 Task: Look for space in Kōriyama, Japan from 1st August, 2023 to 5th August, 2023 for 3 adults, 1 child in price range Rs.13000 to Rs.20000. Place can be entire place with 2 bedrooms having 3 beds and 2 bathrooms. Property type can be flatguest house, hotel. Booking option can be shelf check-in. Required host language is English.
Action: Mouse moved to (516, 115)
Screenshot: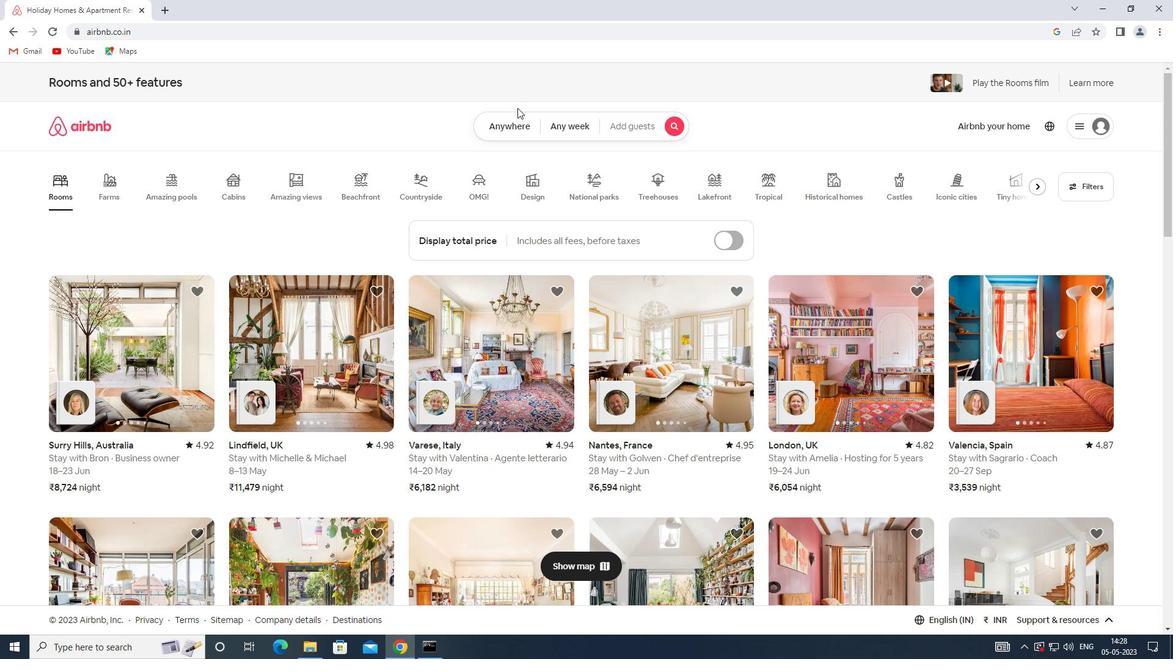 
Action: Mouse pressed left at (516, 115)
Screenshot: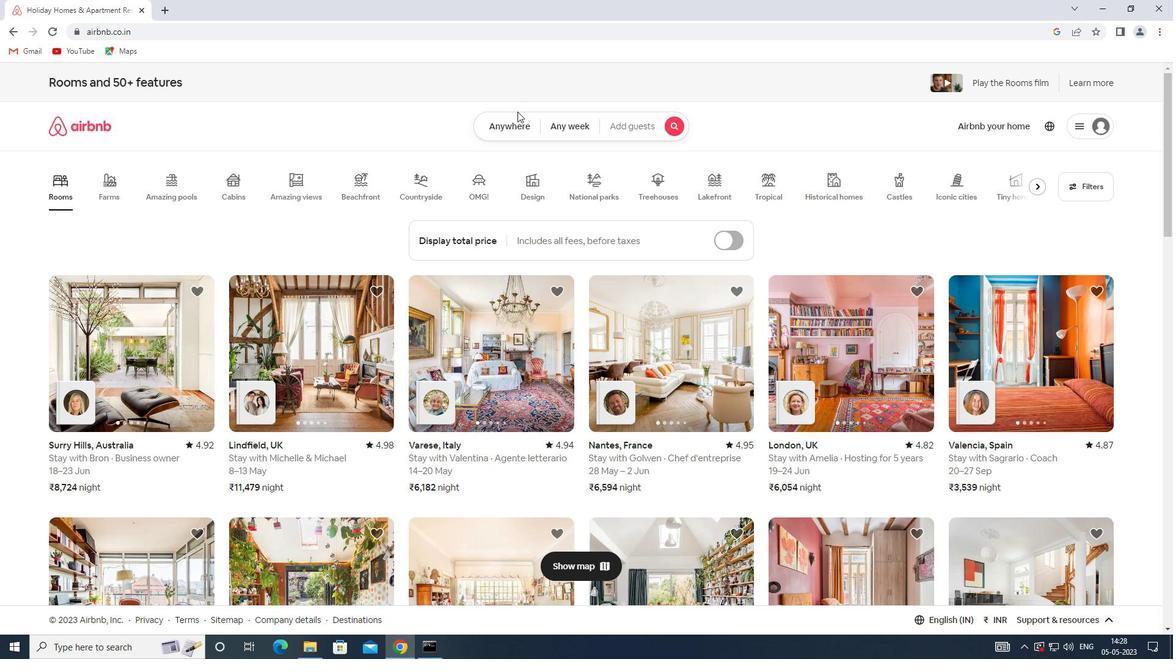 
Action: Mouse moved to (433, 172)
Screenshot: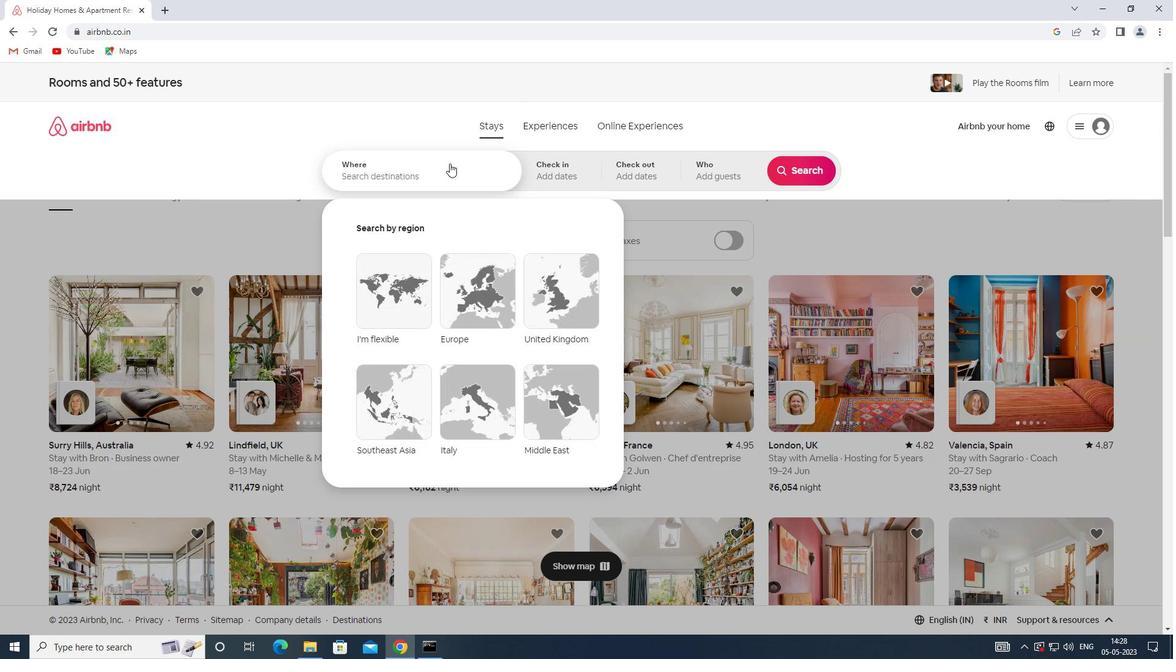 
Action: Mouse pressed left at (433, 172)
Screenshot: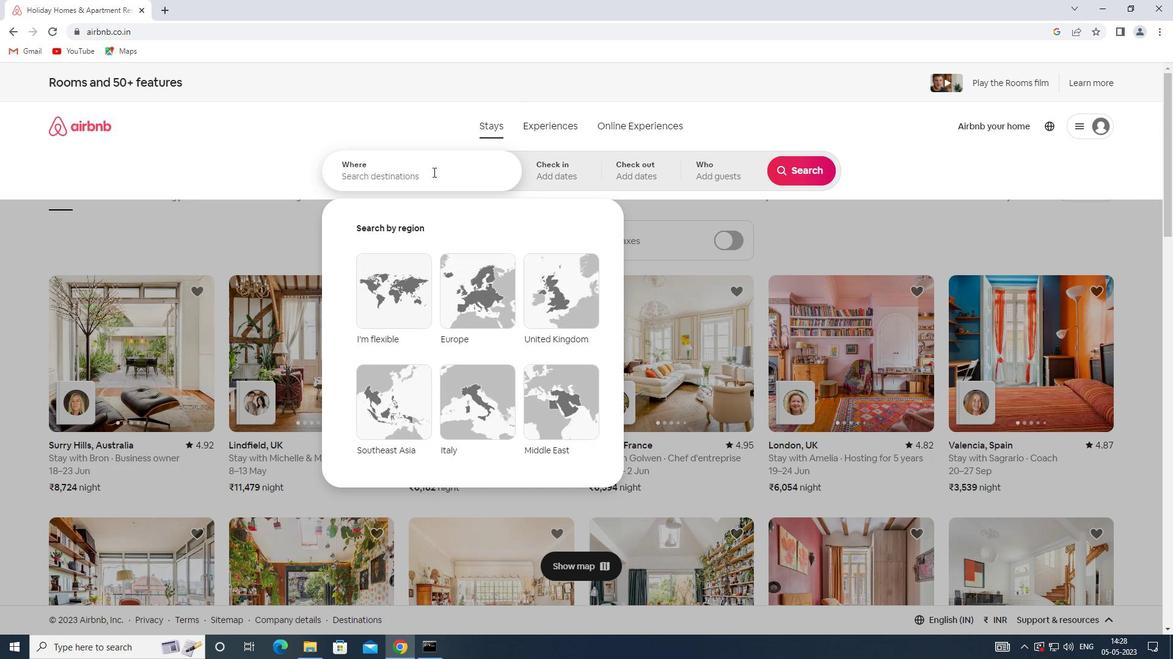 
Action: Key pressed <Key.shift>KORIYAMA,<Key.shift><Key.shift><Key.shift><Key.shift>JAPAN
Screenshot: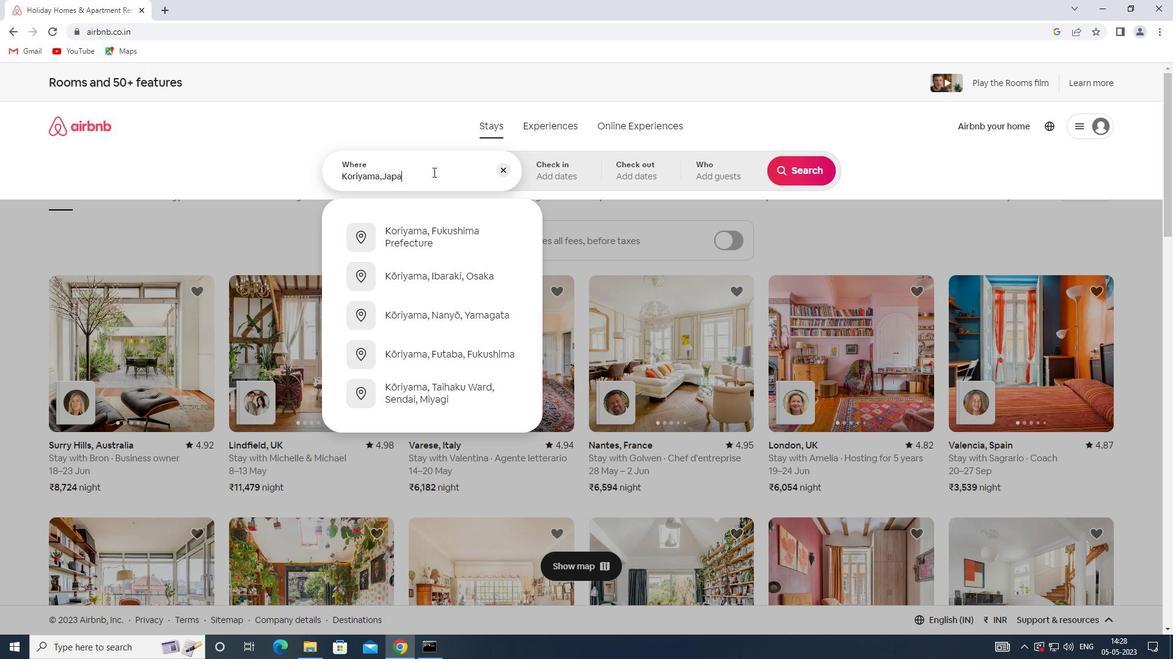 
Action: Mouse moved to (542, 173)
Screenshot: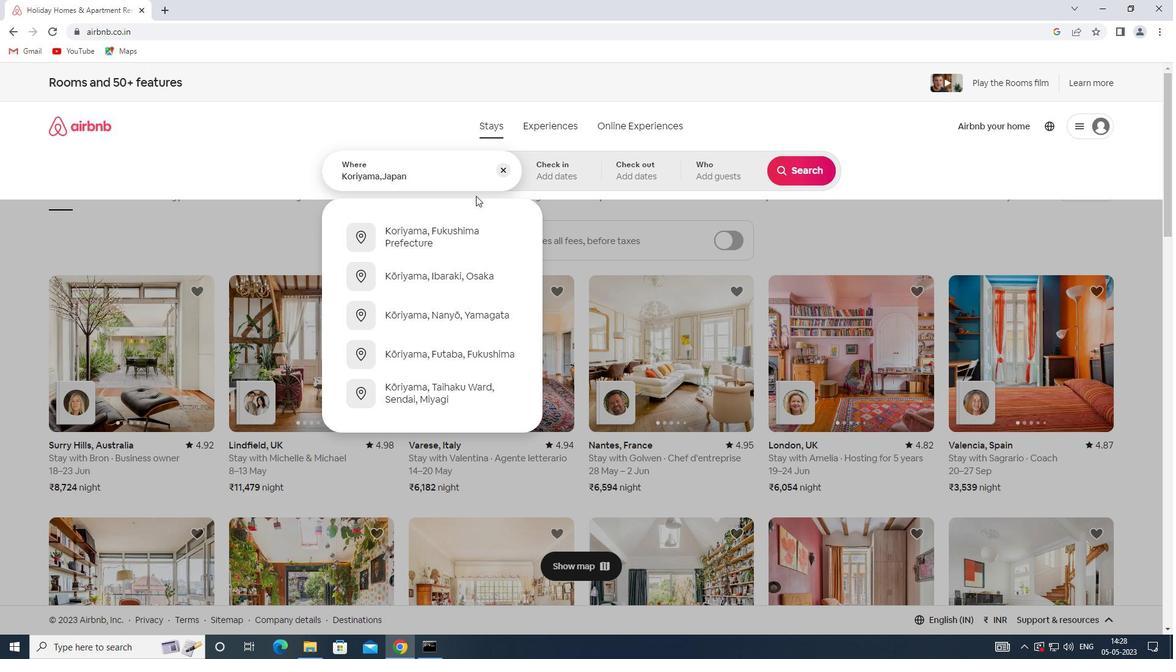 
Action: Mouse pressed left at (542, 173)
Screenshot: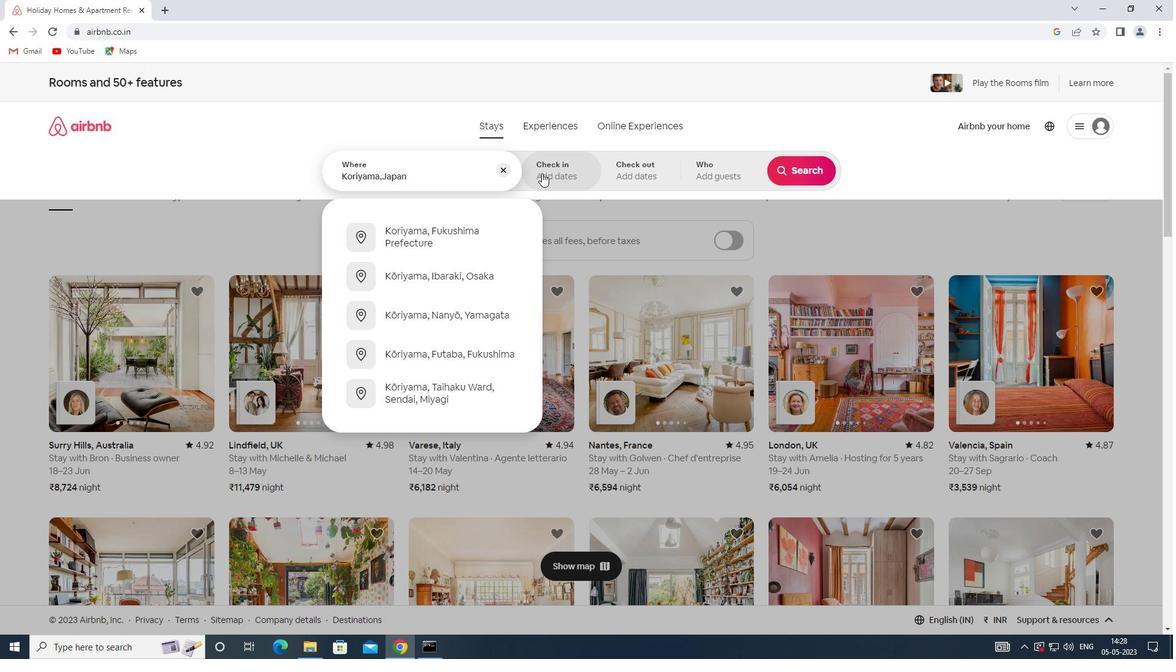 
Action: Mouse moved to (795, 264)
Screenshot: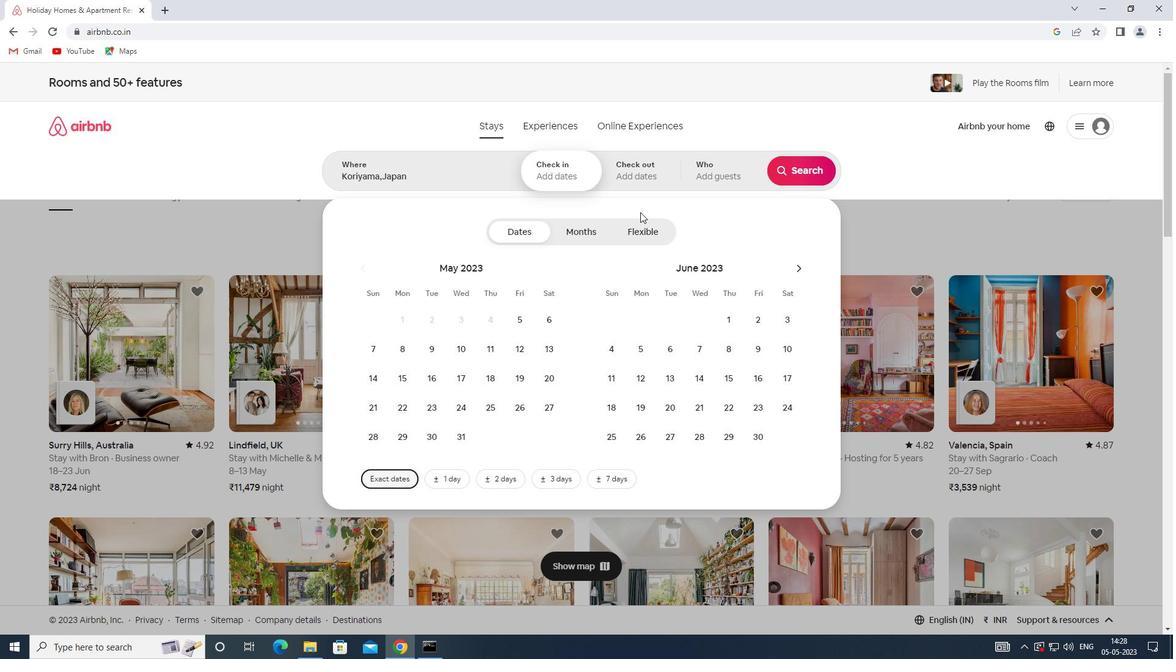 
Action: Mouse pressed left at (795, 264)
Screenshot: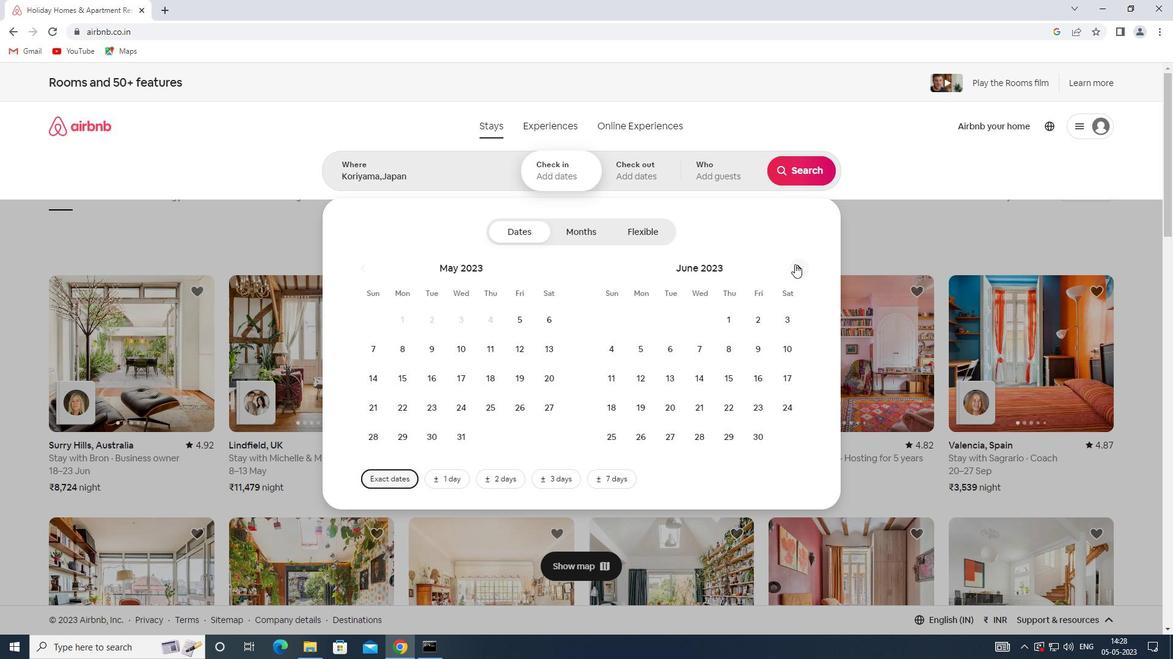 
Action: Mouse pressed left at (795, 264)
Screenshot: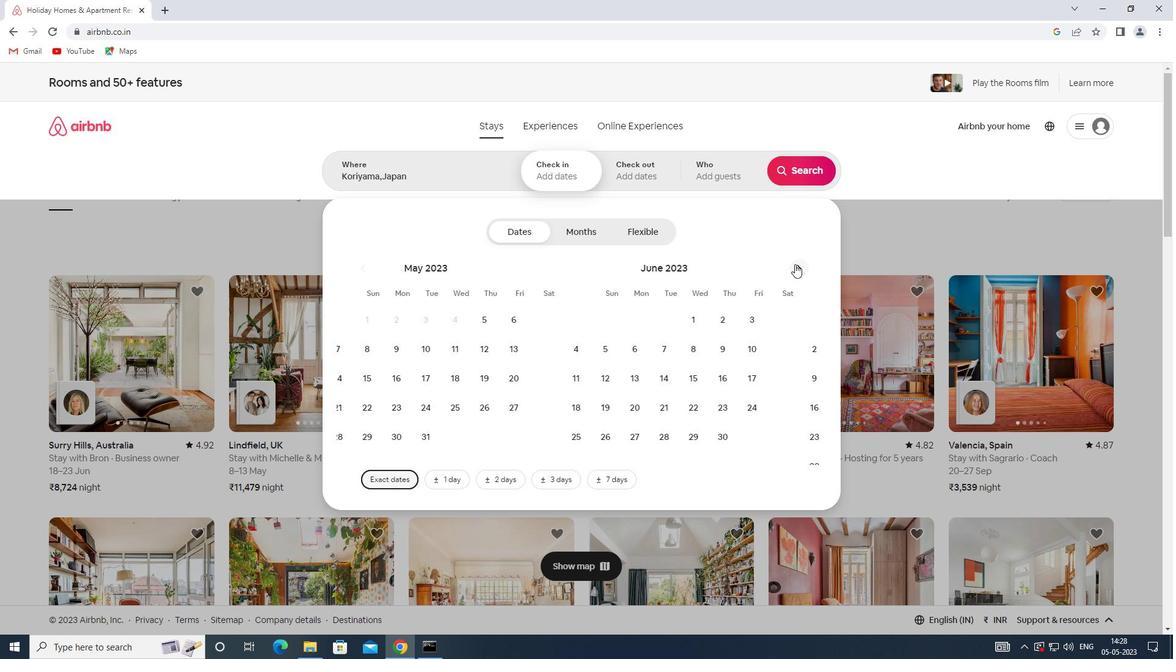 
Action: Mouse moved to (666, 312)
Screenshot: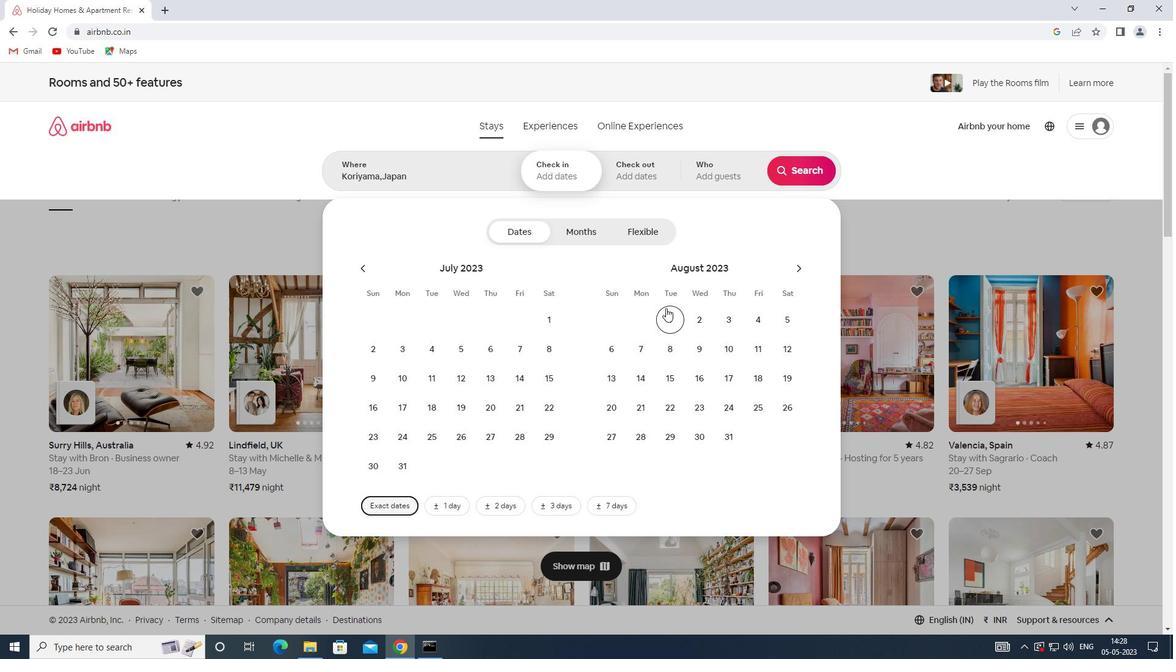 
Action: Mouse pressed left at (666, 312)
Screenshot: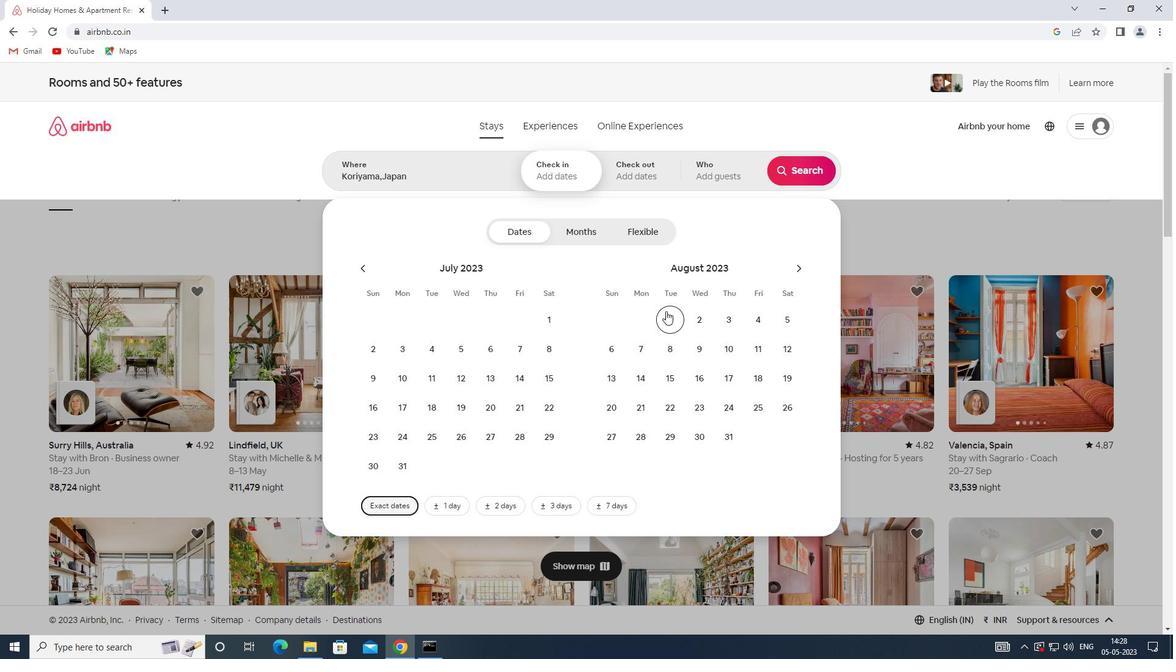 
Action: Mouse moved to (786, 314)
Screenshot: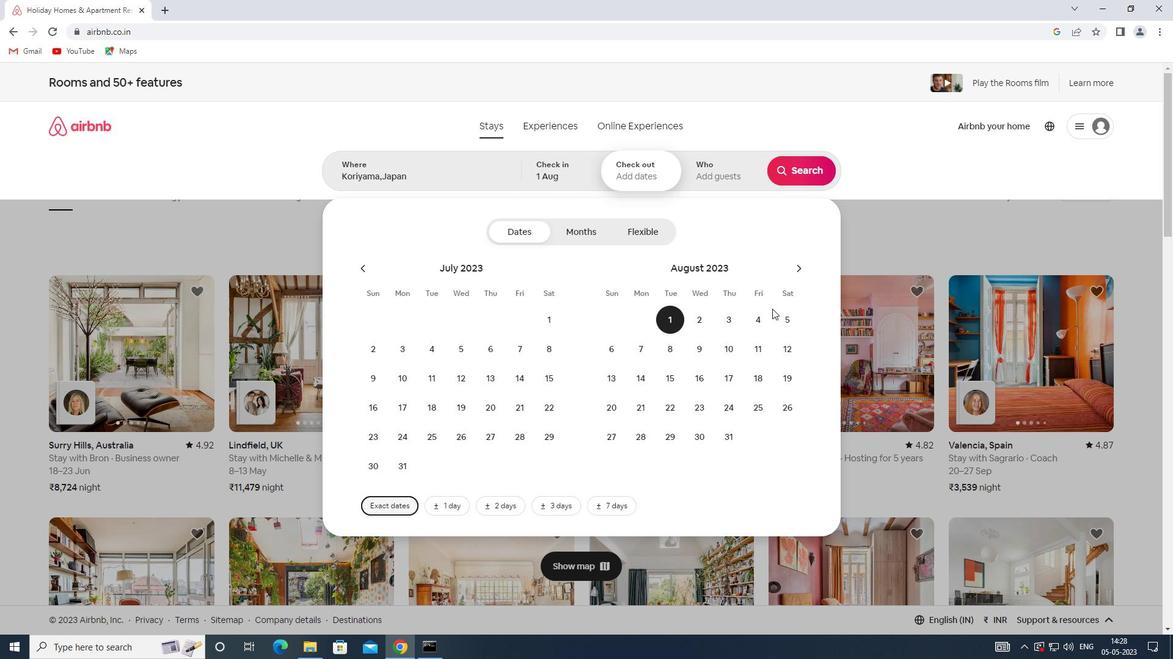 
Action: Mouse pressed left at (786, 314)
Screenshot: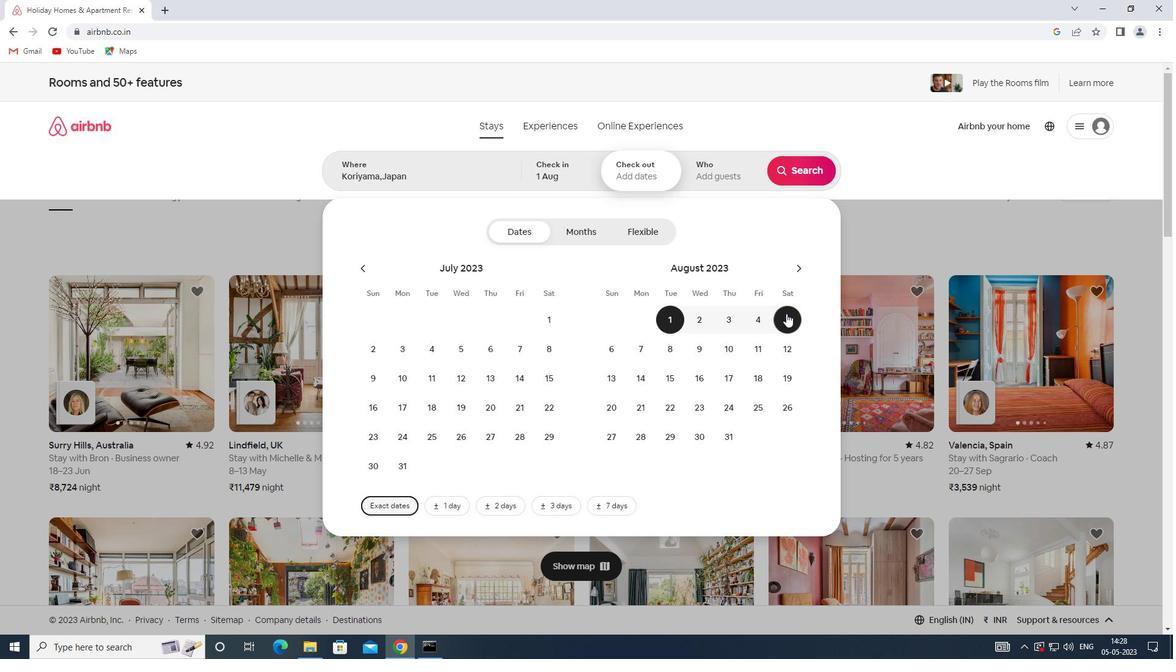 
Action: Mouse moved to (727, 174)
Screenshot: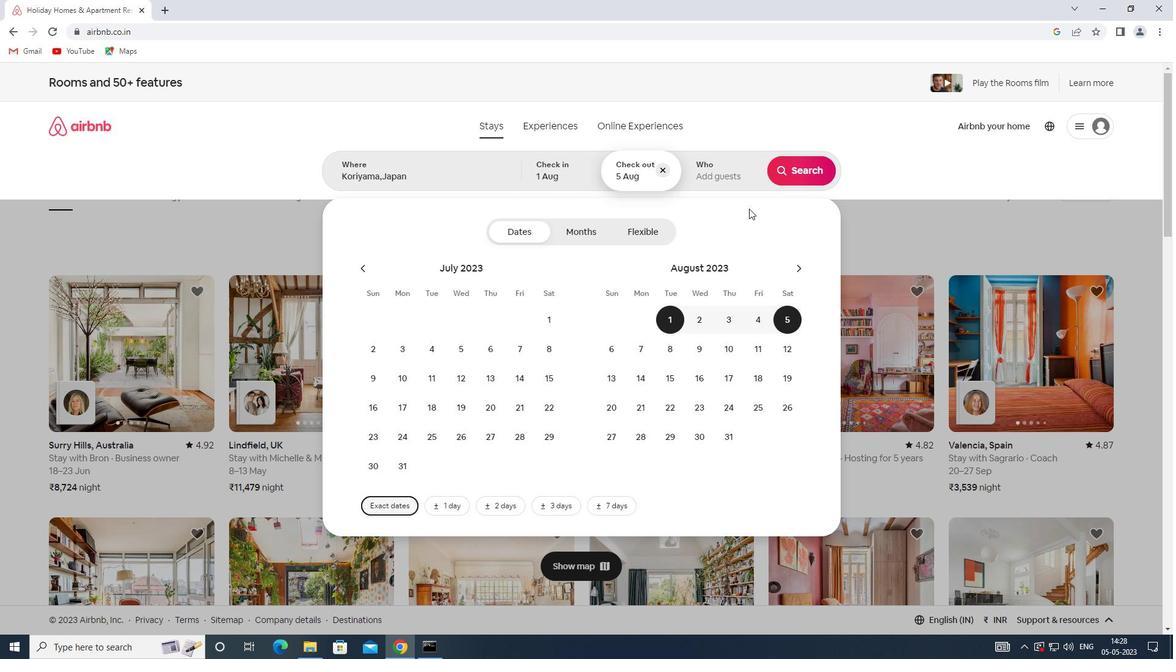 
Action: Mouse pressed left at (727, 174)
Screenshot: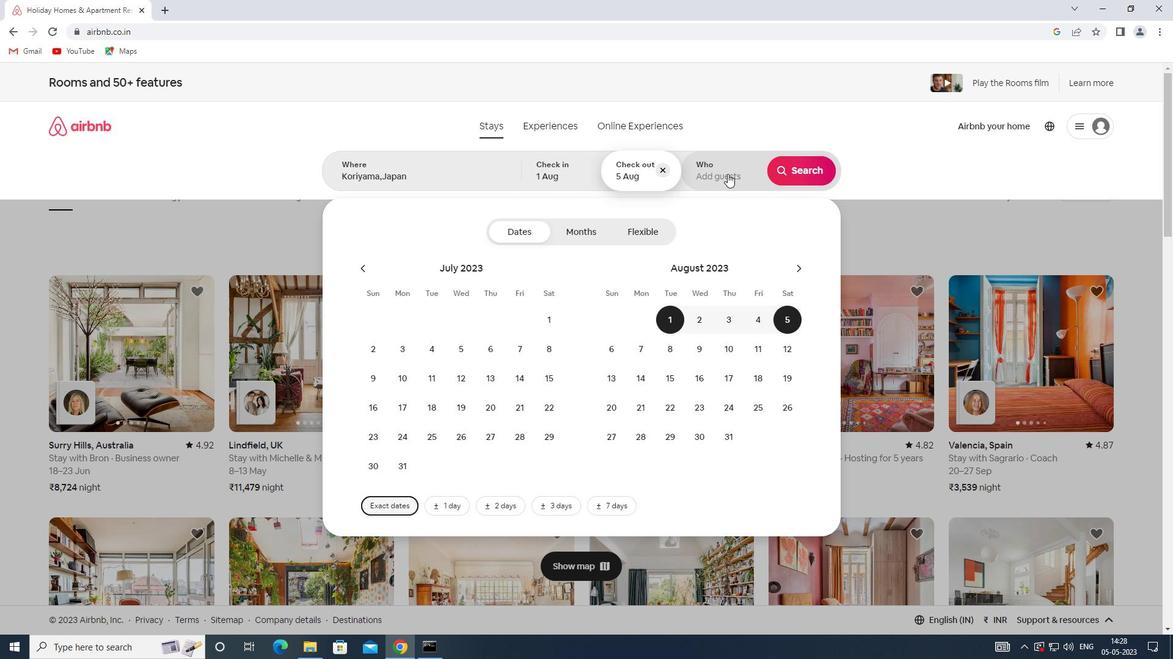 
Action: Mouse moved to (807, 232)
Screenshot: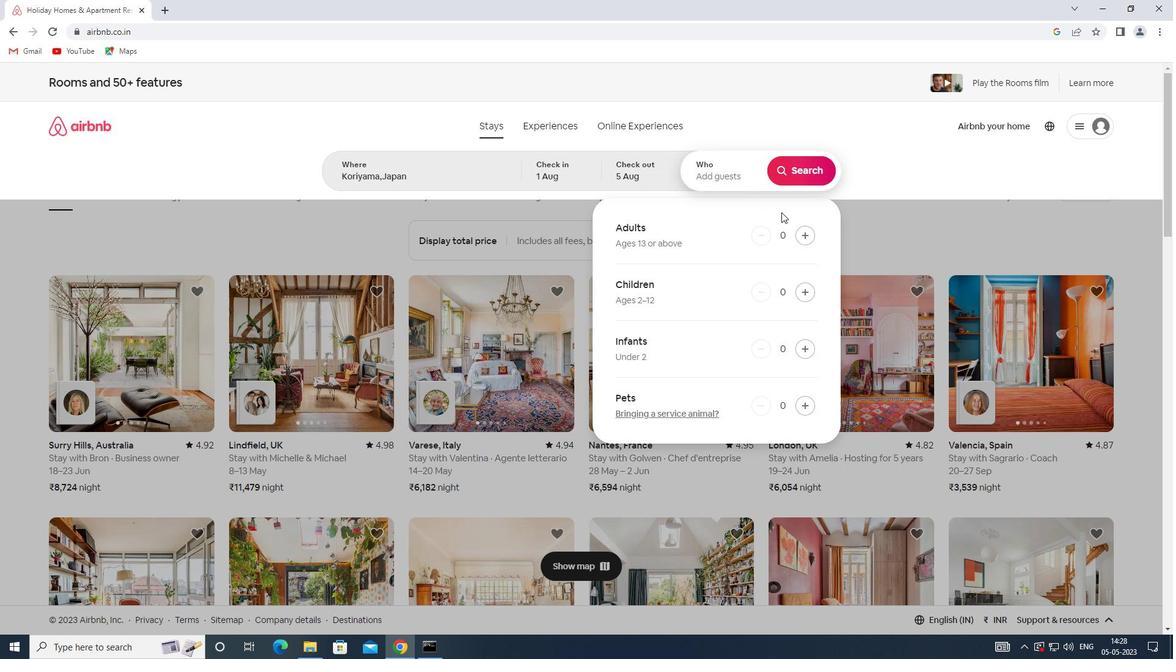 
Action: Mouse pressed left at (807, 232)
Screenshot: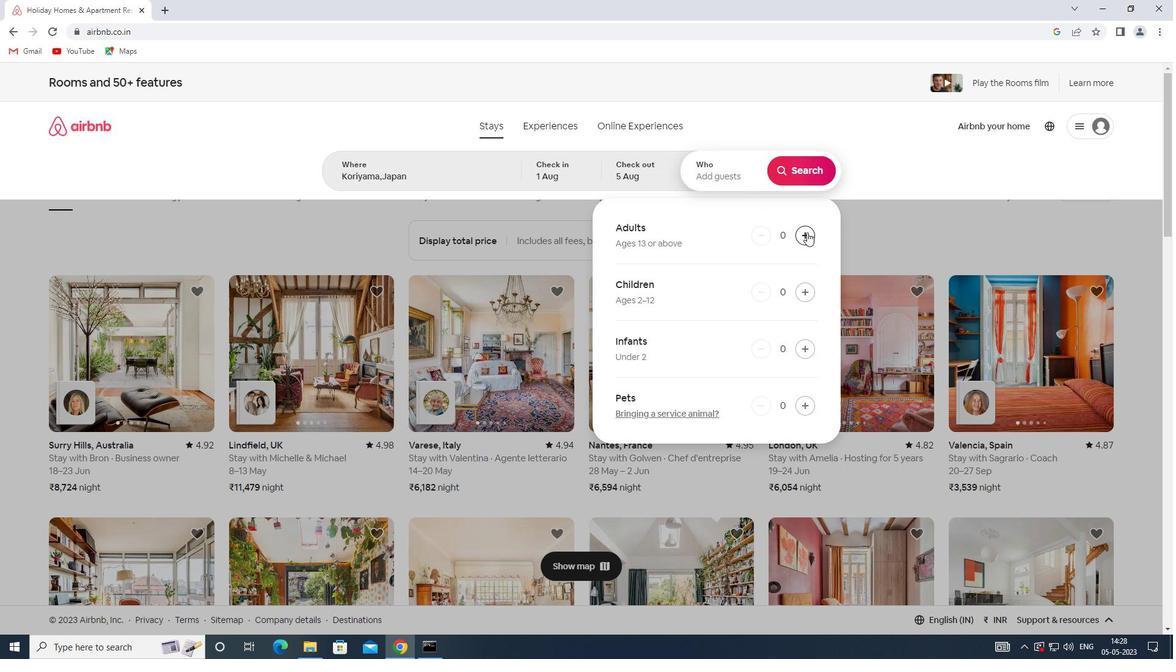 
Action: Mouse pressed left at (807, 232)
Screenshot: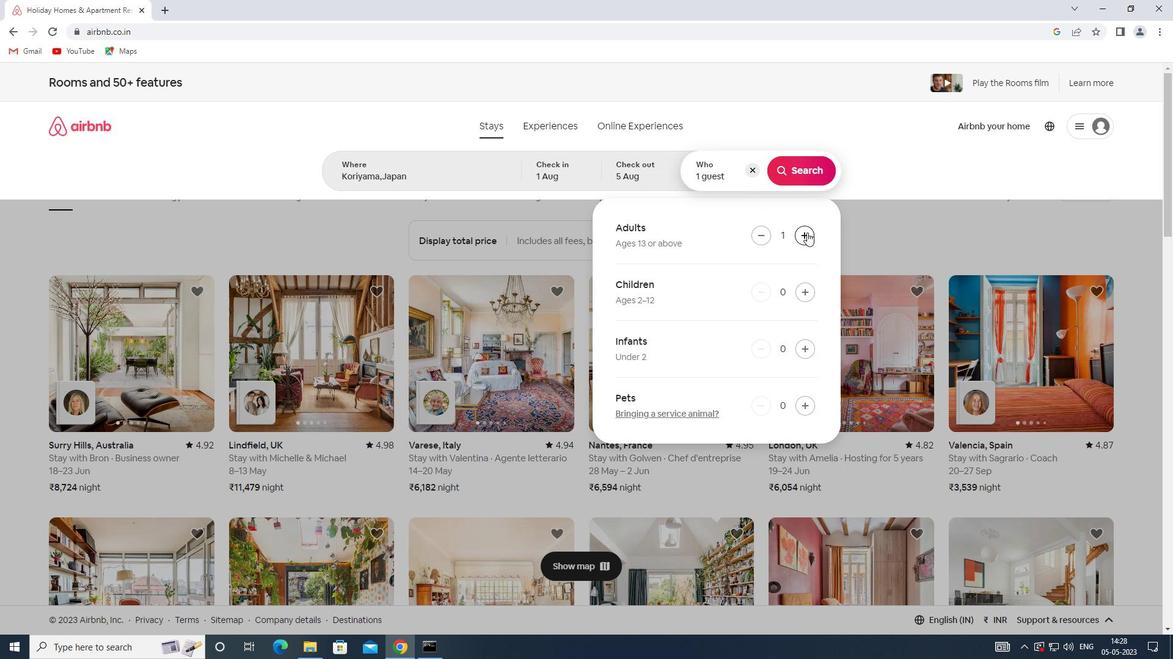 
Action: Mouse pressed left at (807, 232)
Screenshot: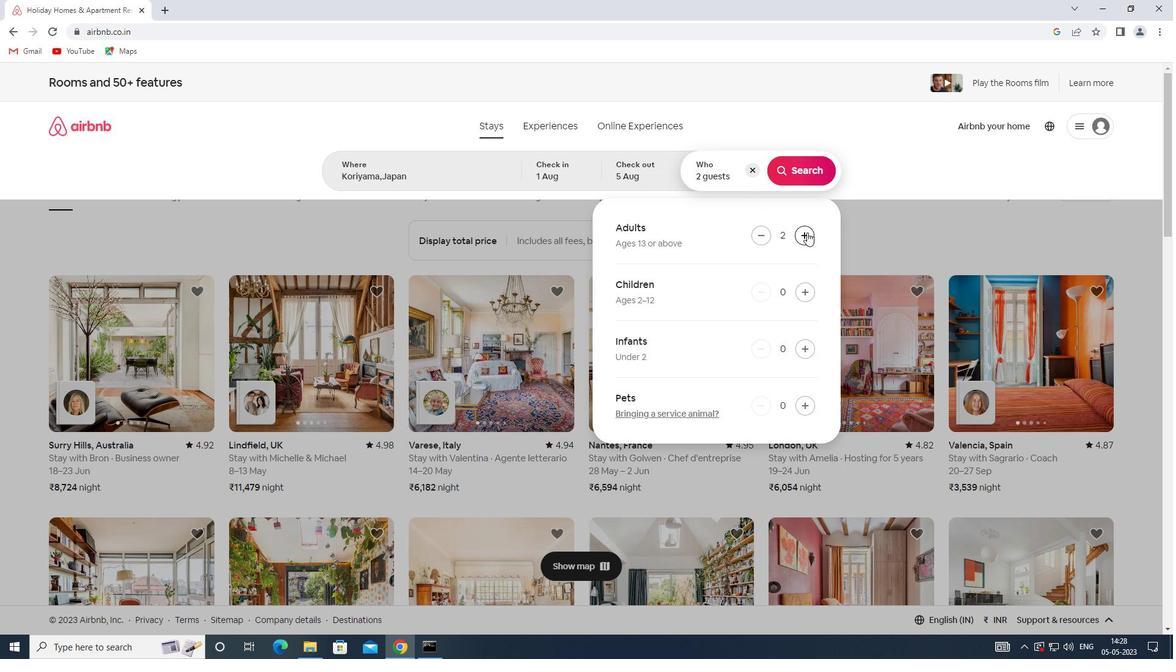 
Action: Mouse moved to (806, 286)
Screenshot: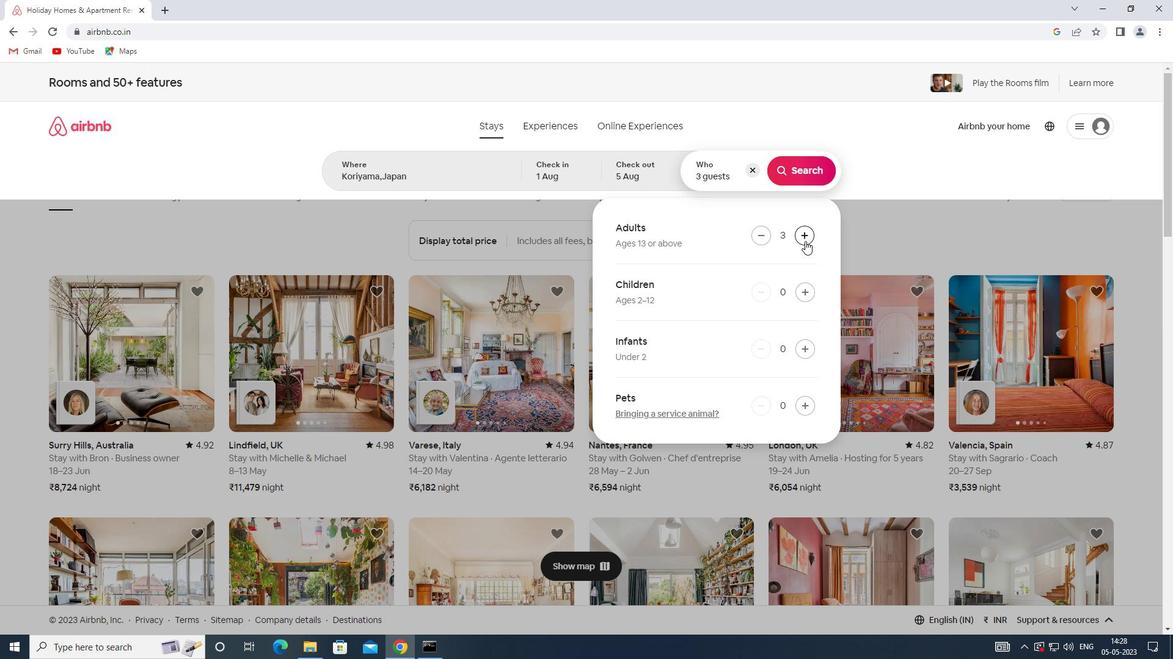
Action: Mouse pressed left at (806, 286)
Screenshot: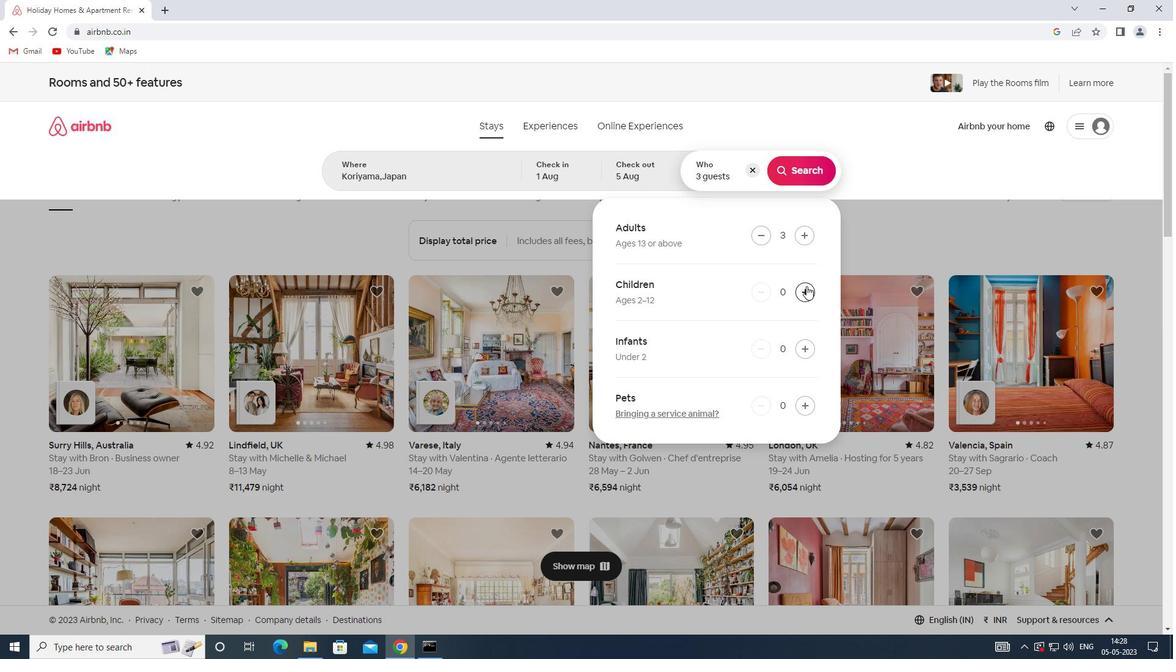 
Action: Mouse moved to (803, 171)
Screenshot: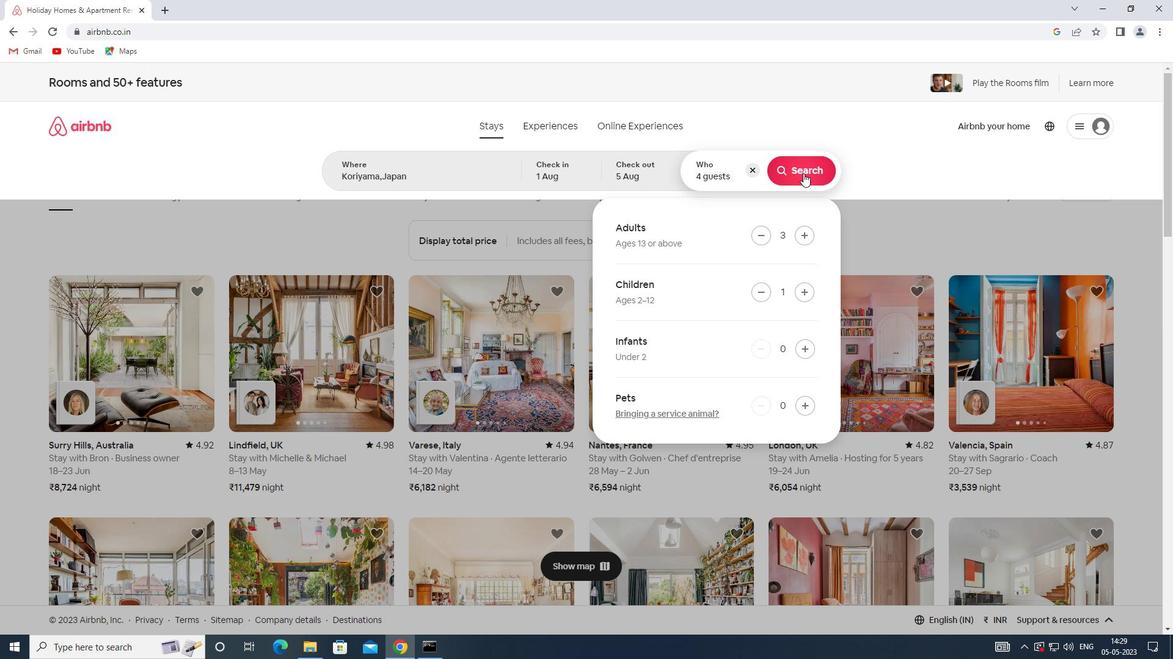 
Action: Mouse pressed left at (803, 171)
Screenshot: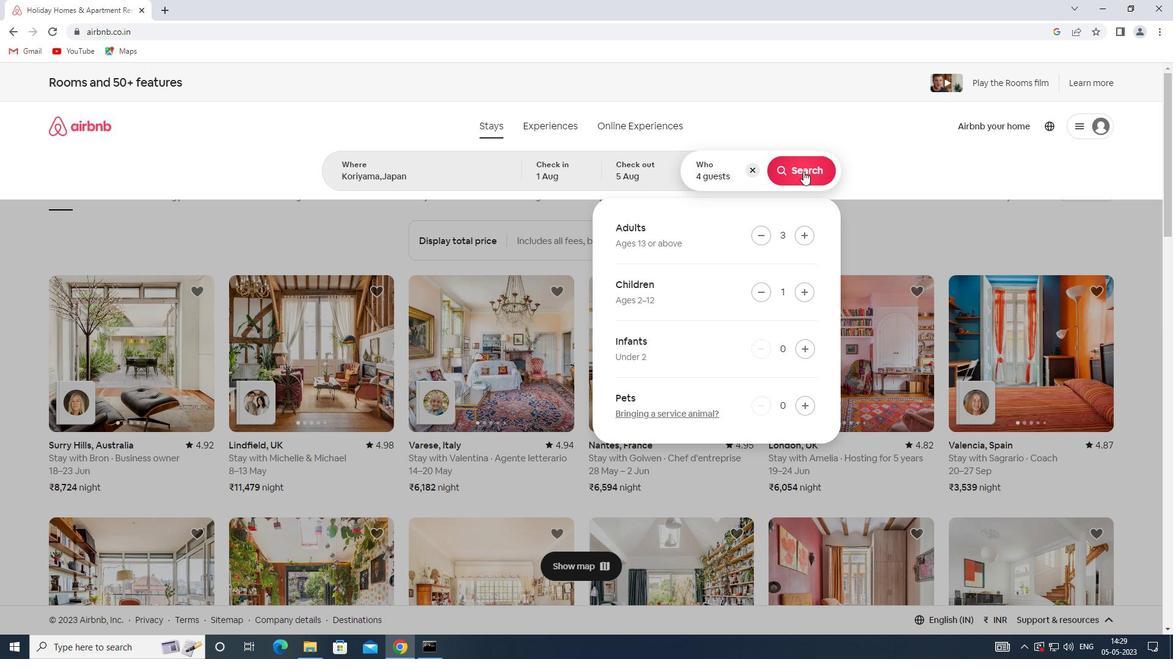 
Action: Mouse moved to (1112, 139)
Screenshot: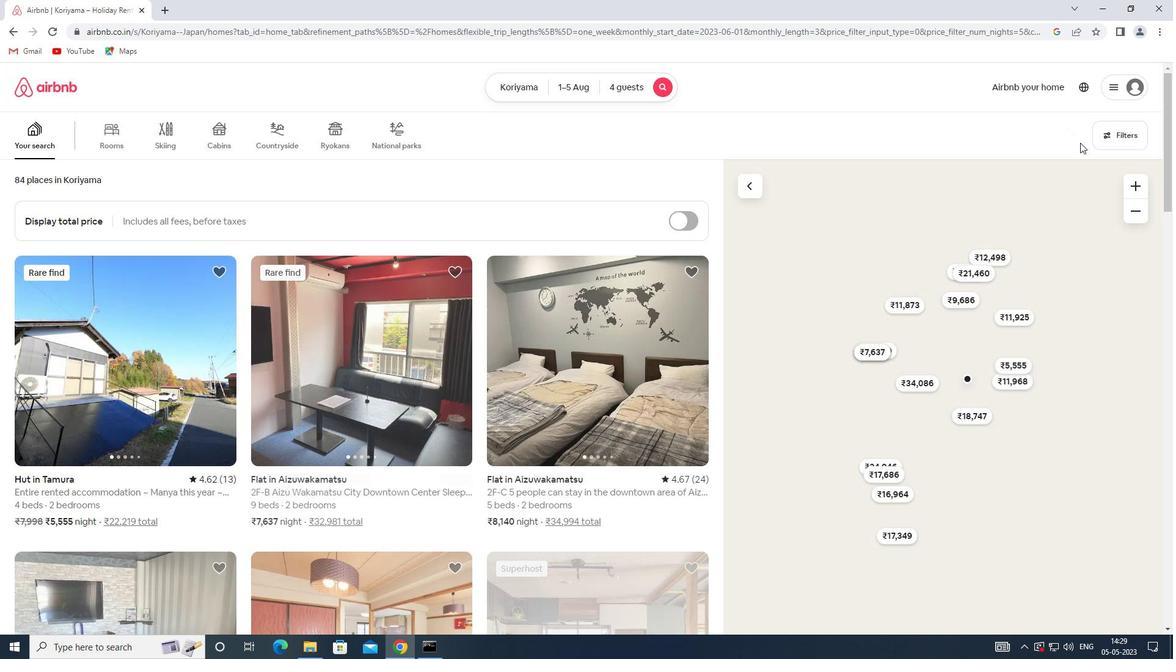 
Action: Mouse pressed left at (1112, 139)
Screenshot: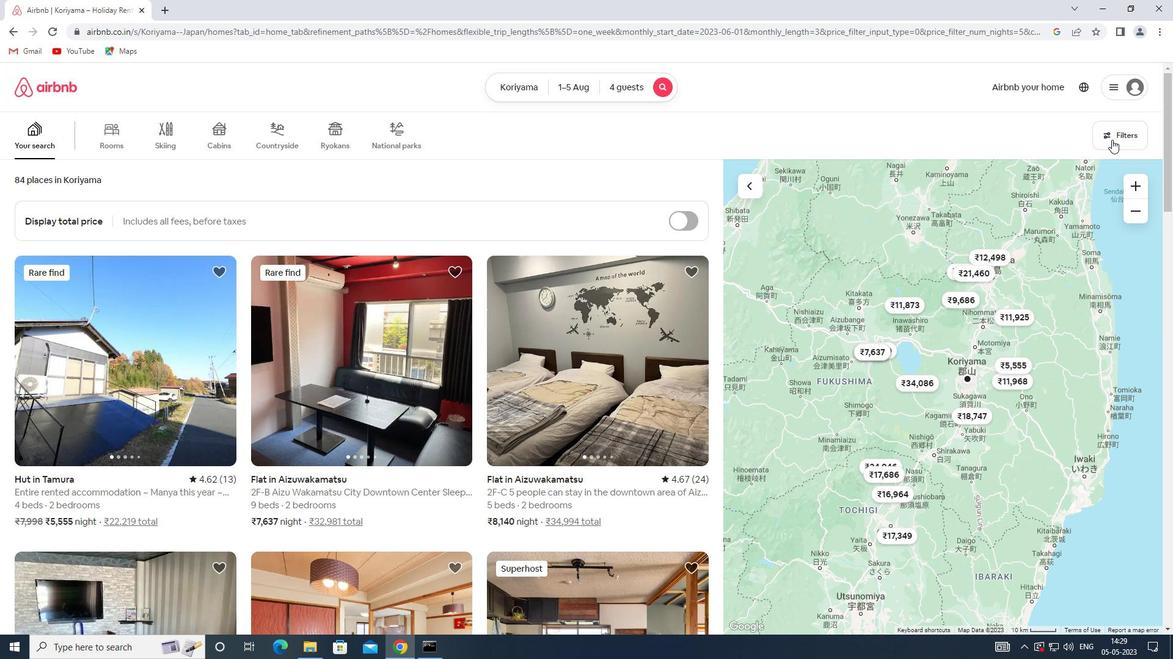 
Action: Mouse moved to (439, 436)
Screenshot: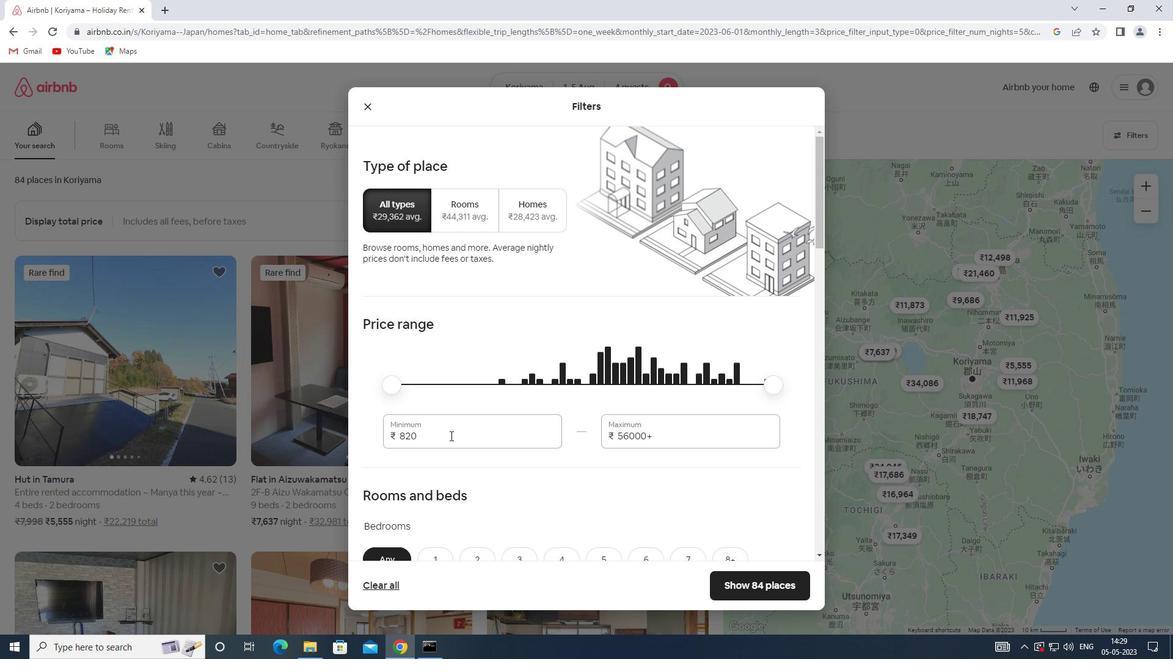 
Action: Mouse pressed left at (439, 436)
Screenshot: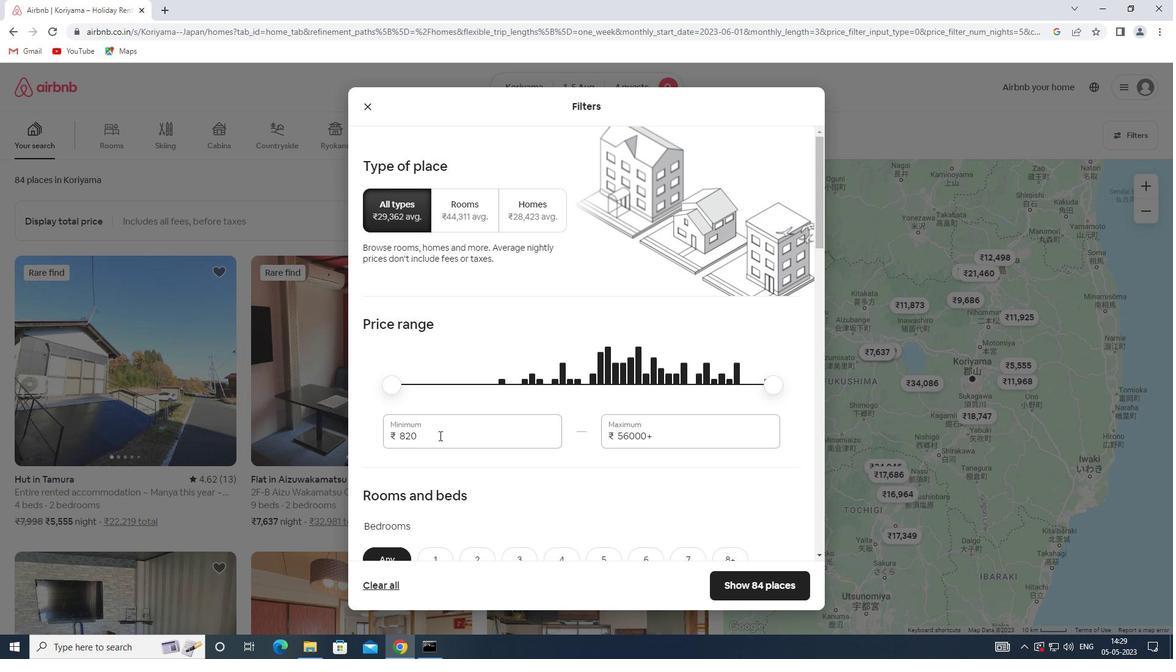 
Action: Mouse moved to (342, 435)
Screenshot: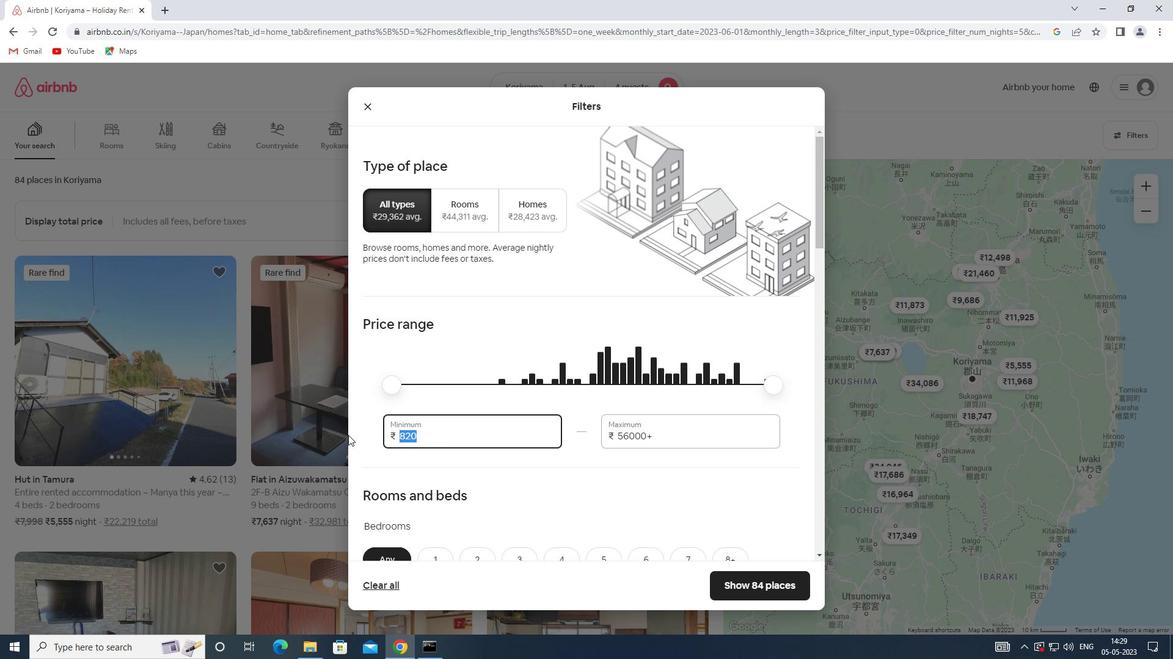 
Action: Key pressed 13000
Screenshot: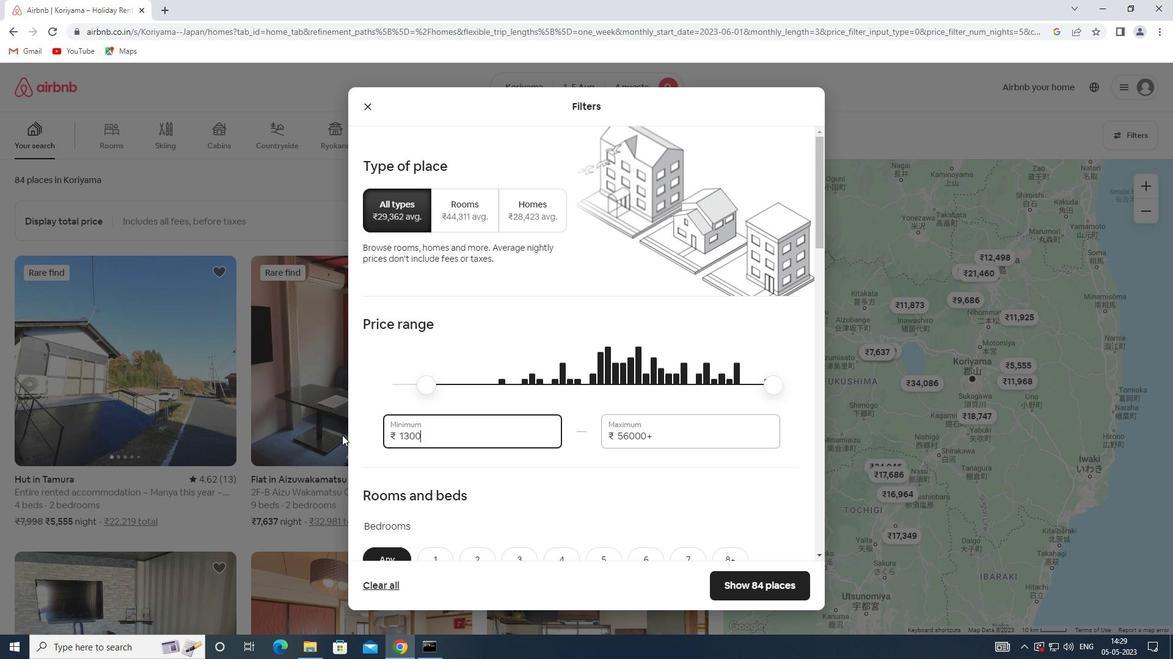 
Action: Mouse moved to (654, 438)
Screenshot: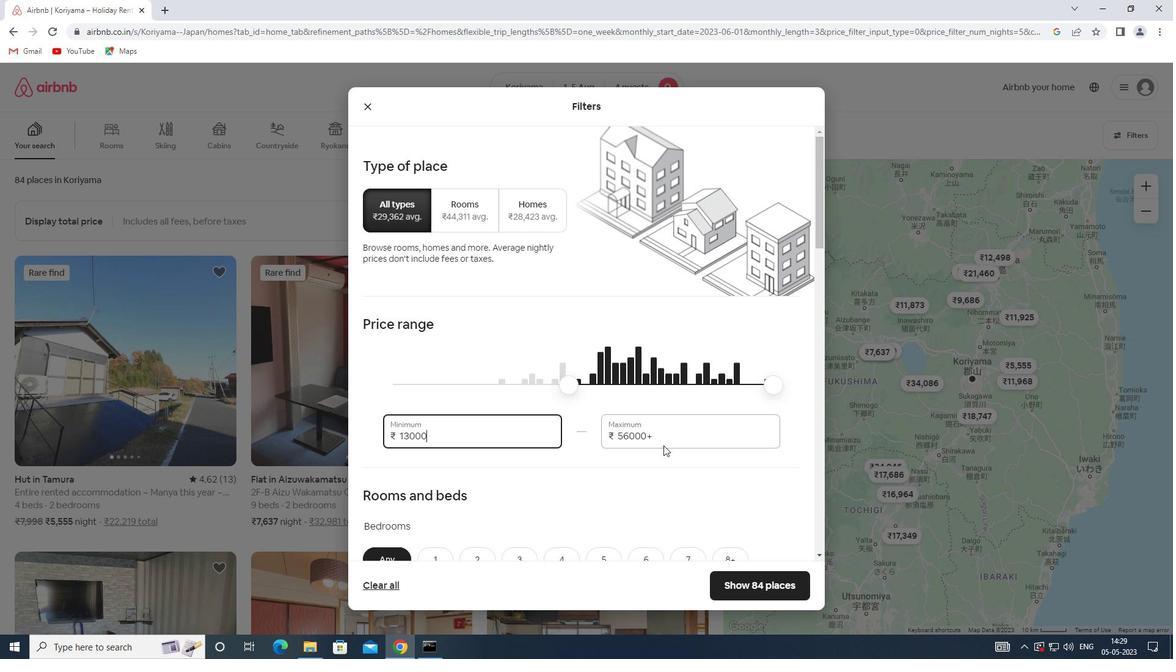 
Action: Mouse pressed left at (654, 438)
Screenshot: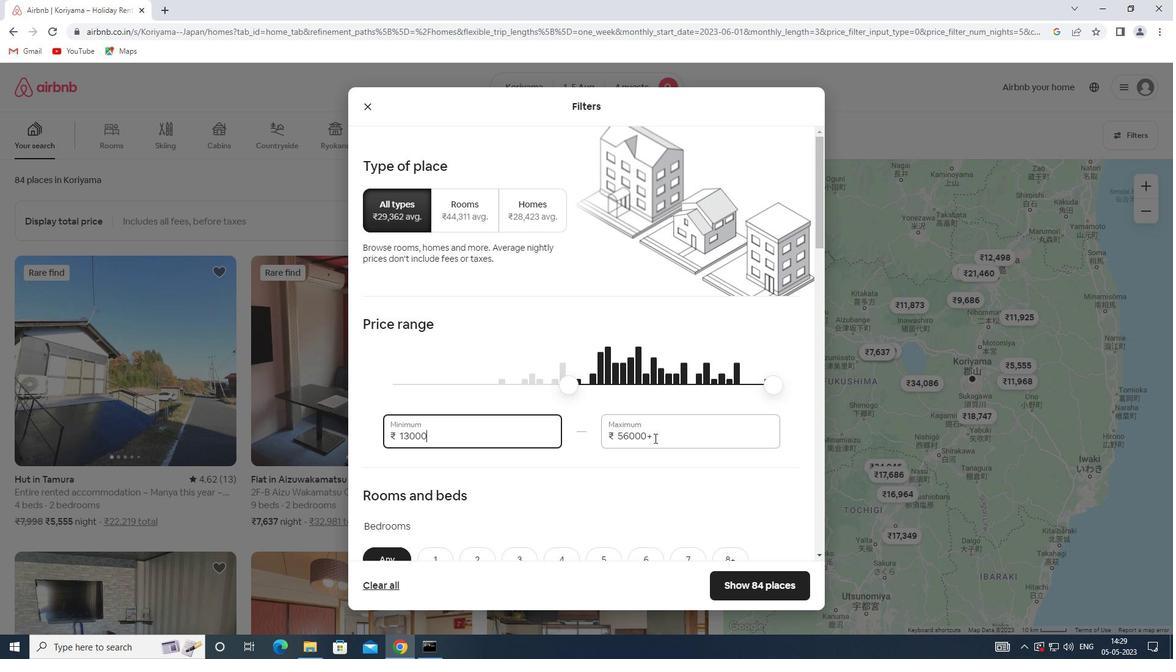
Action: Mouse moved to (612, 436)
Screenshot: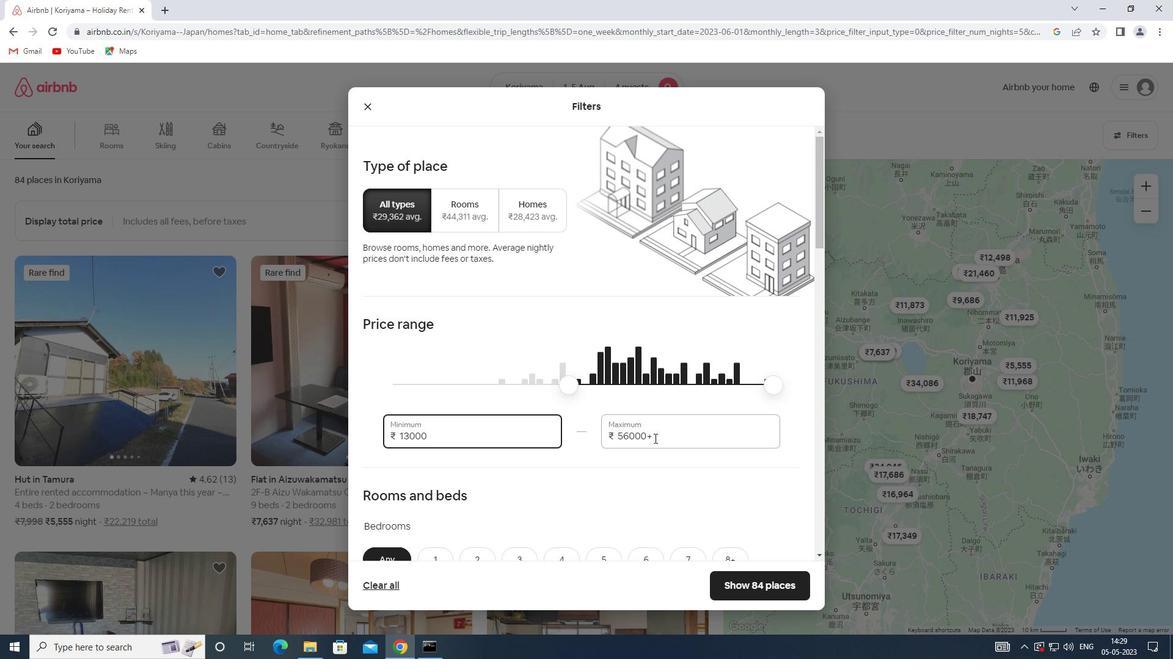 
Action: Key pressed 20000
Screenshot: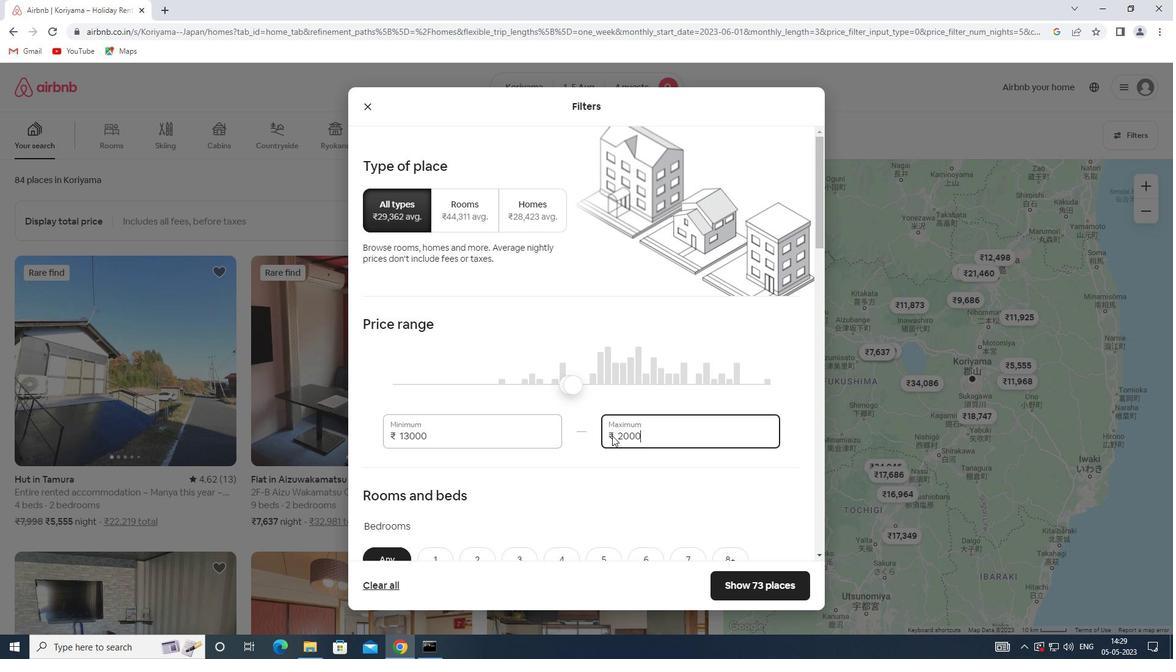 
Action: Mouse scrolled (612, 435) with delta (0, 0)
Screenshot: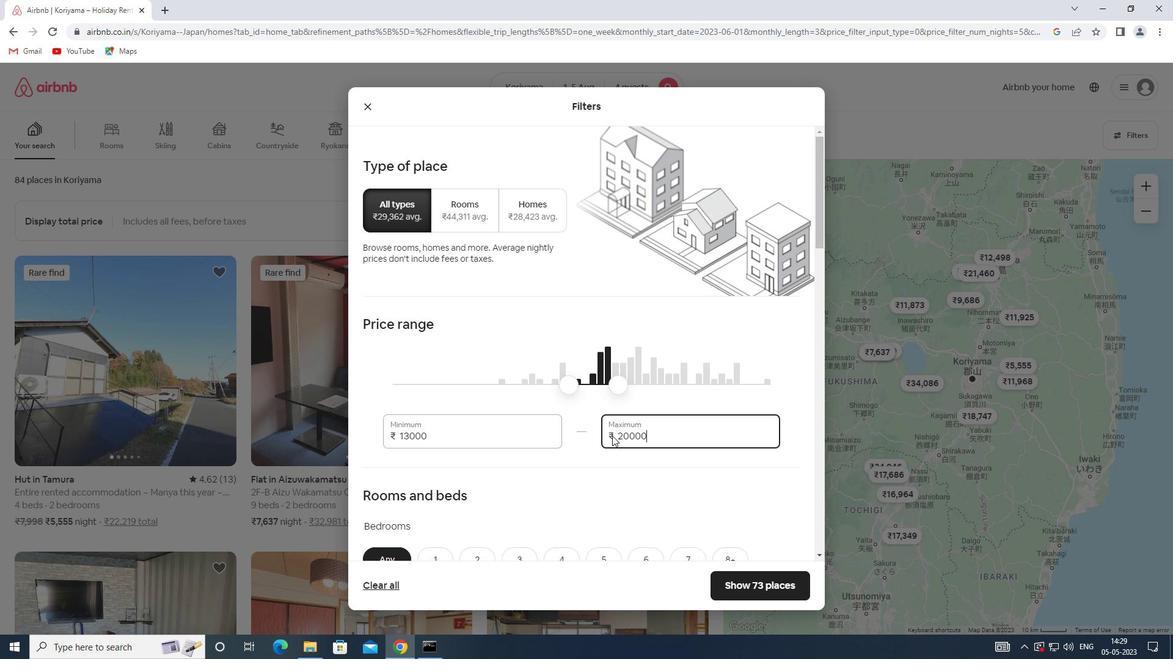
Action: Mouse scrolled (612, 435) with delta (0, 0)
Screenshot: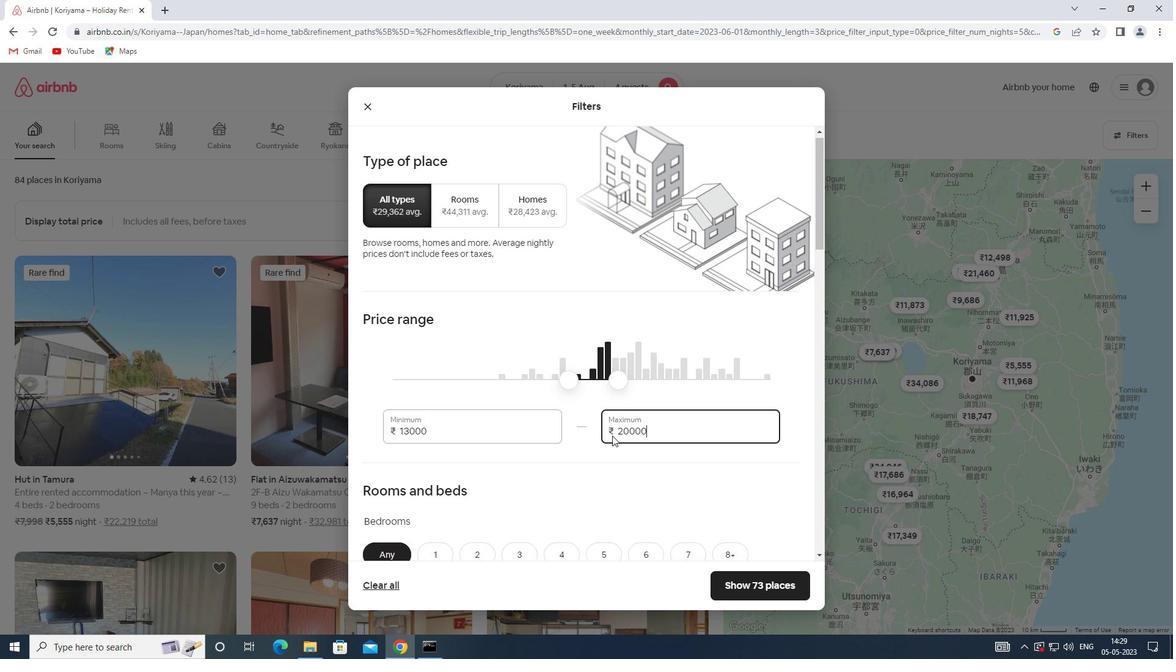 
Action: Mouse moved to (479, 438)
Screenshot: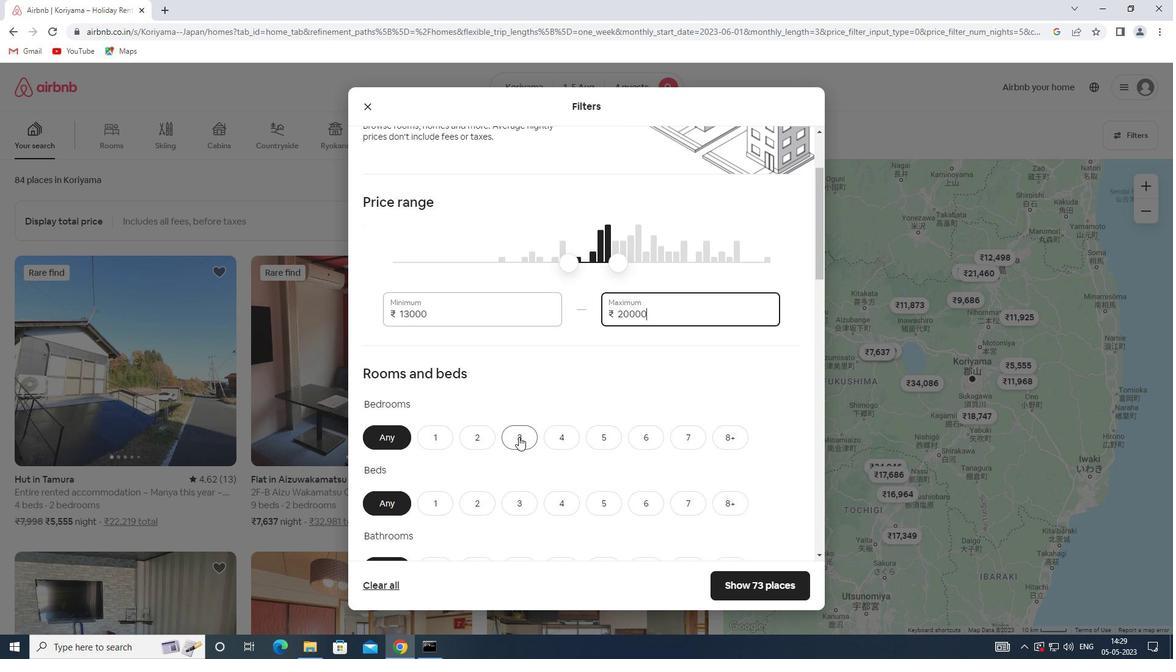 
Action: Mouse pressed left at (479, 438)
Screenshot: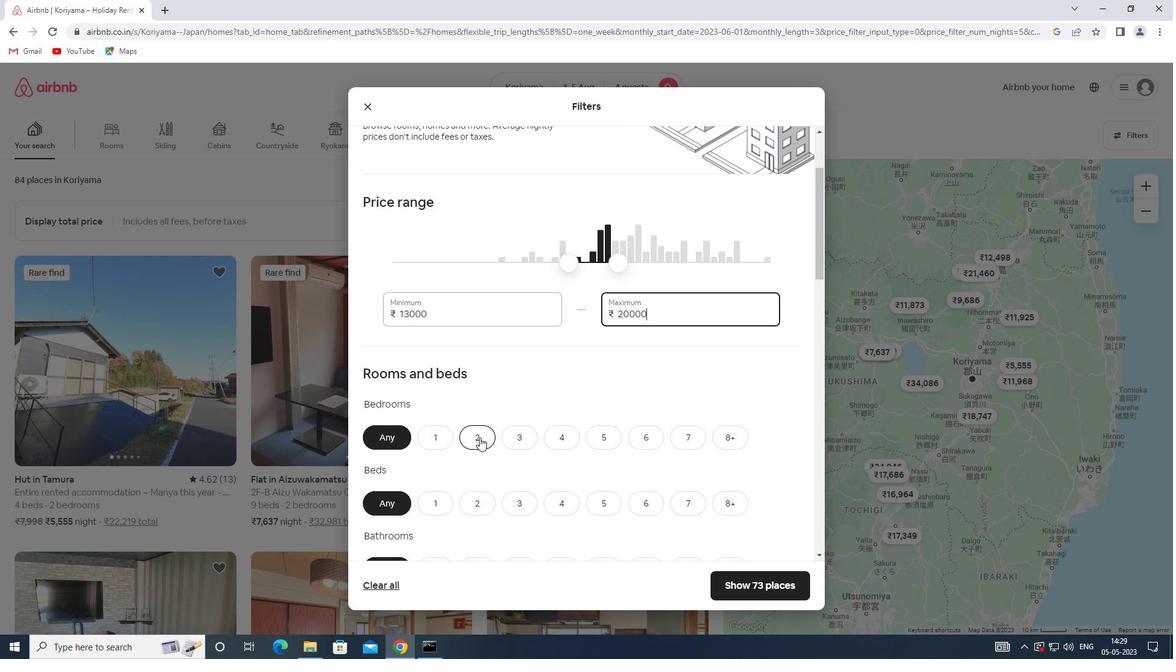 
Action: Mouse scrolled (479, 437) with delta (0, 0)
Screenshot: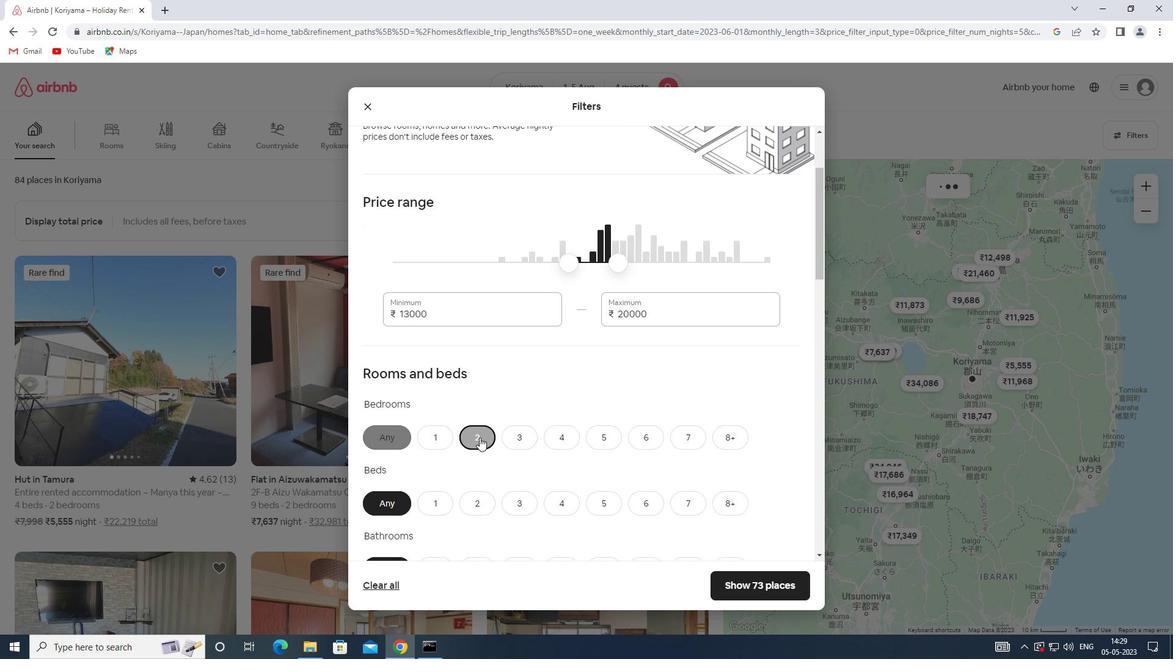 
Action: Mouse moved to (512, 442)
Screenshot: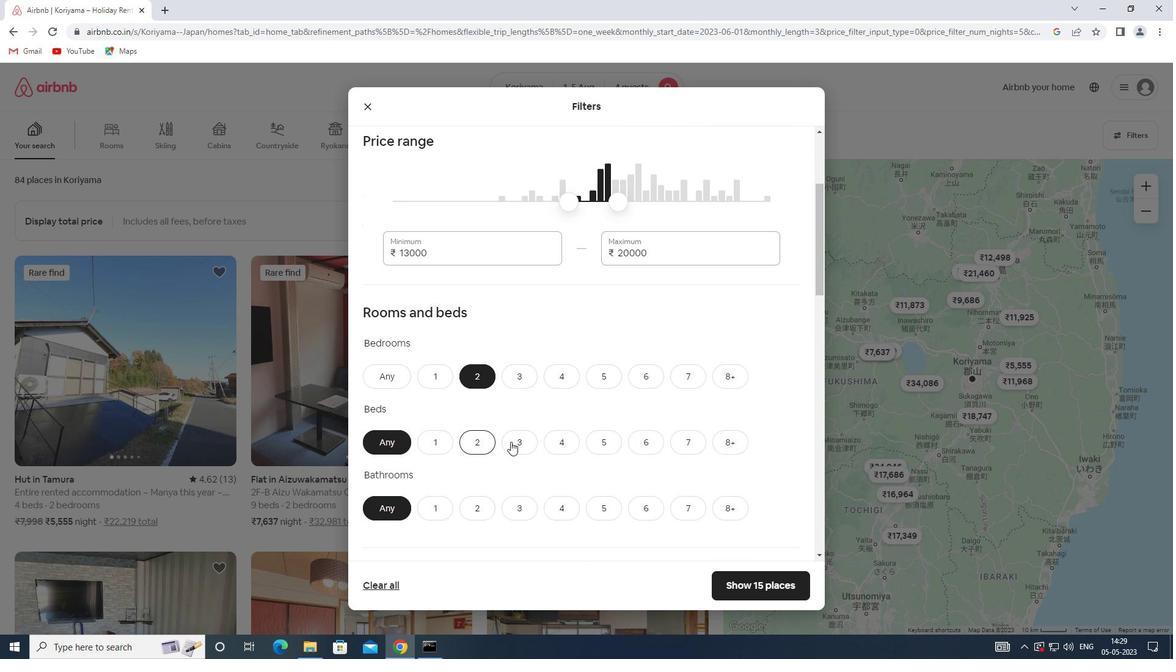 
Action: Mouse pressed left at (512, 442)
Screenshot: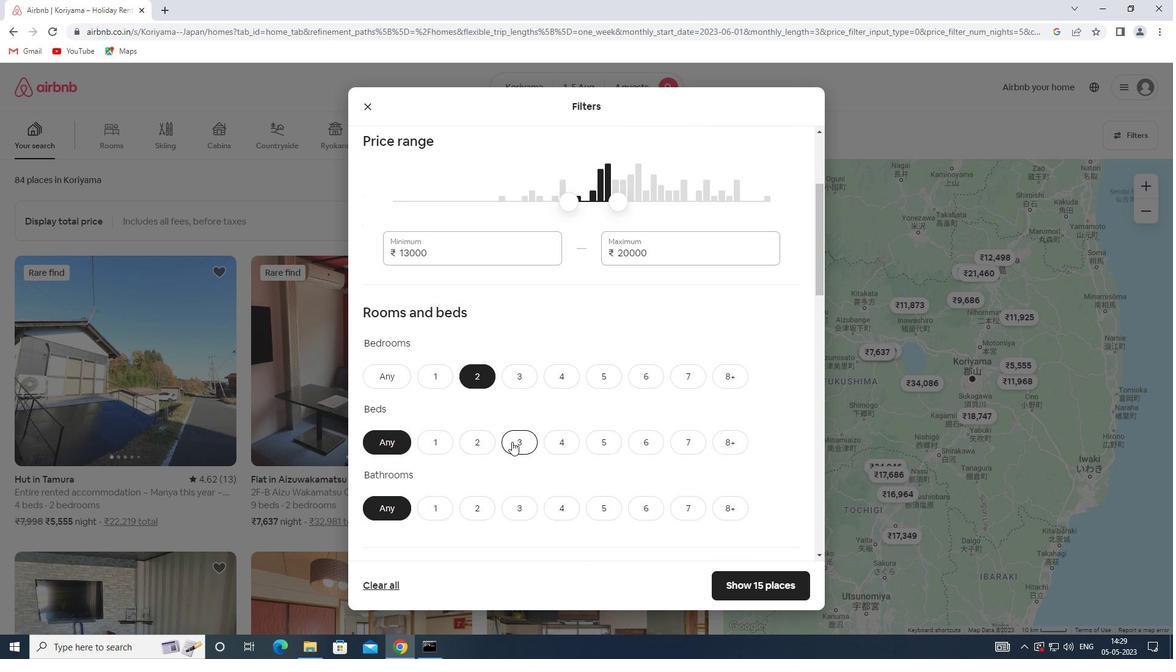 
Action: Mouse moved to (425, 424)
Screenshot: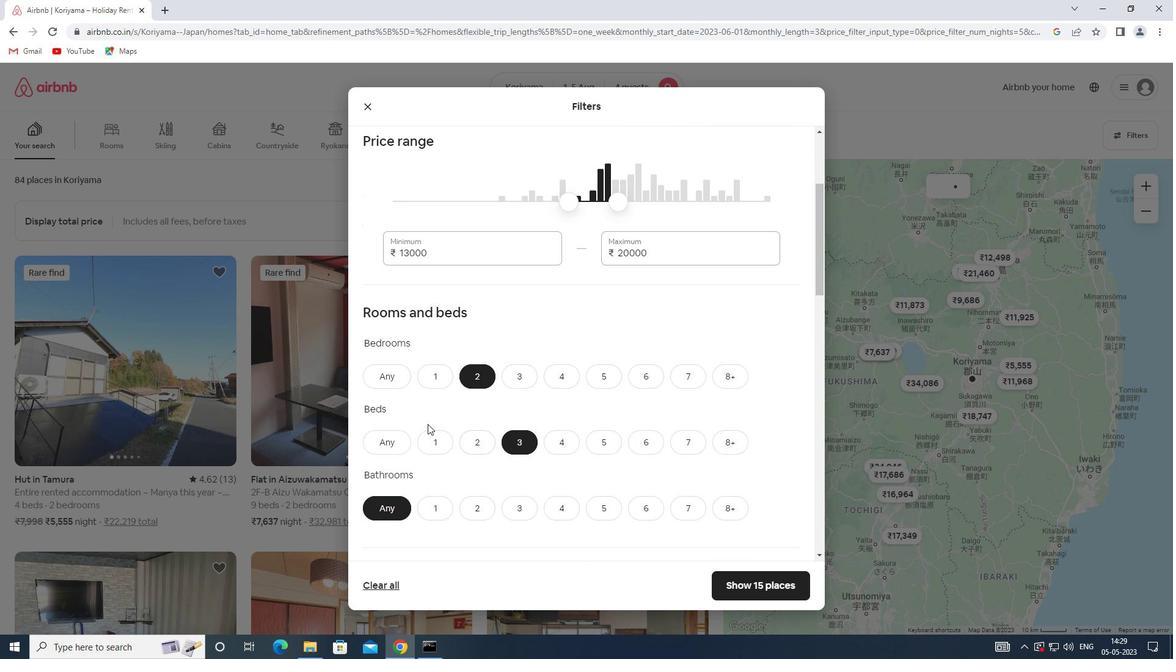 
Action: Mouse scrolled (425, 423) with delta (0, 0)
Screenshot: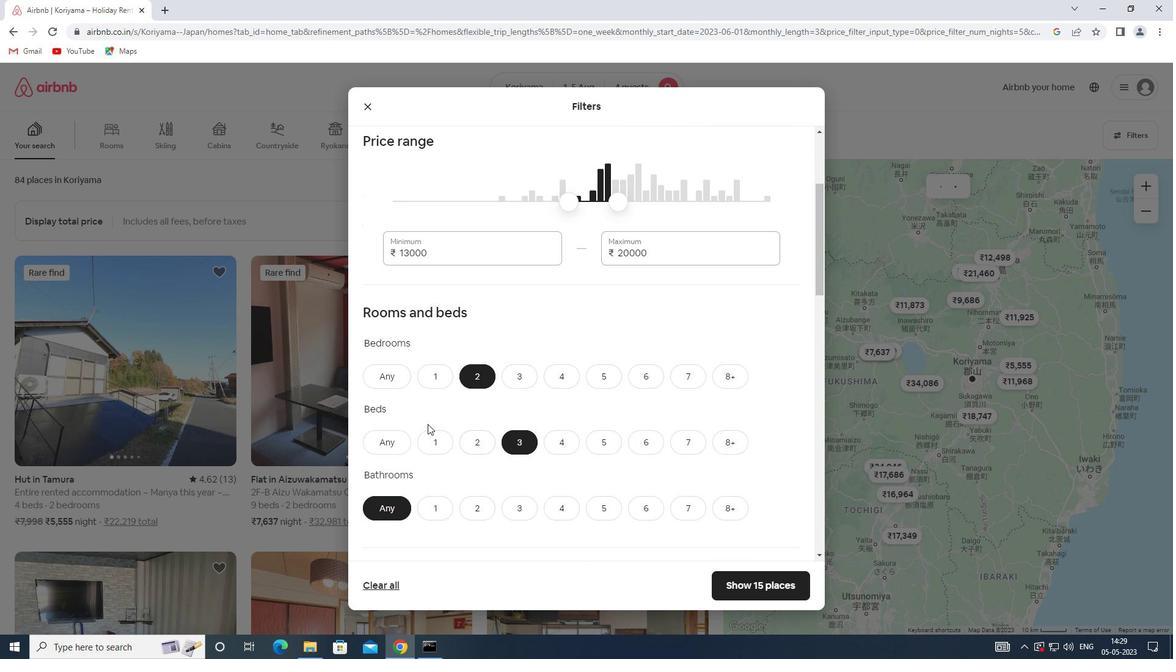 
Action: Mouse scrolled (425, 423) with delta (0, 0)
Screenshot: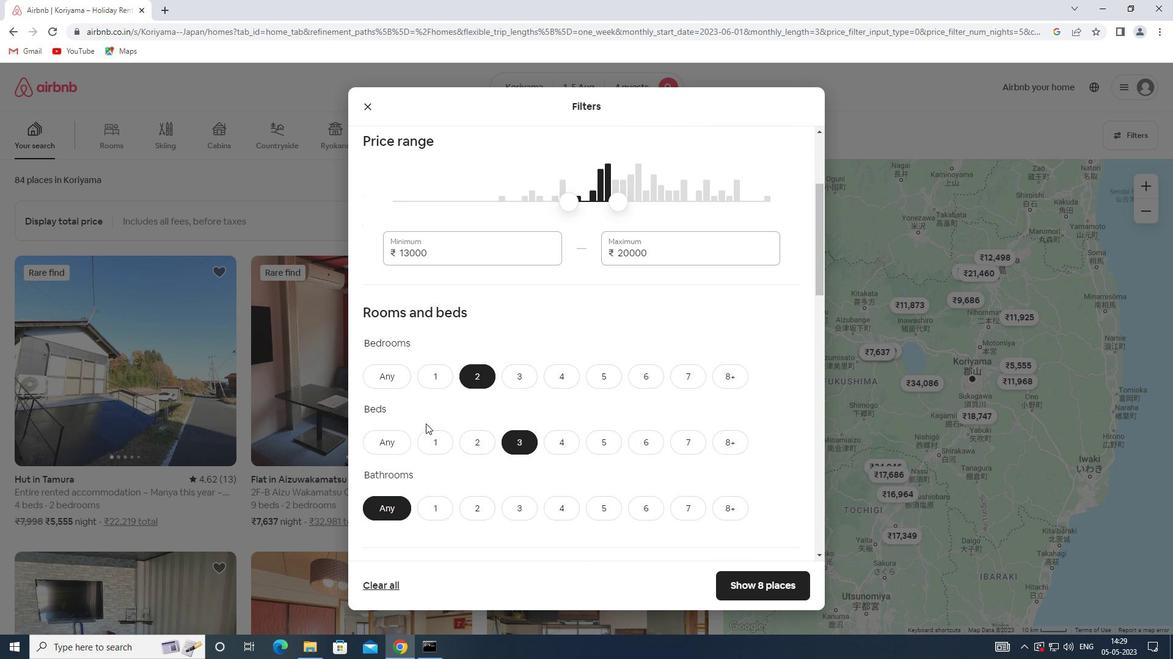 
Action: Mouse scrolled (425, 423) with delta (0, 0)
Screenshot: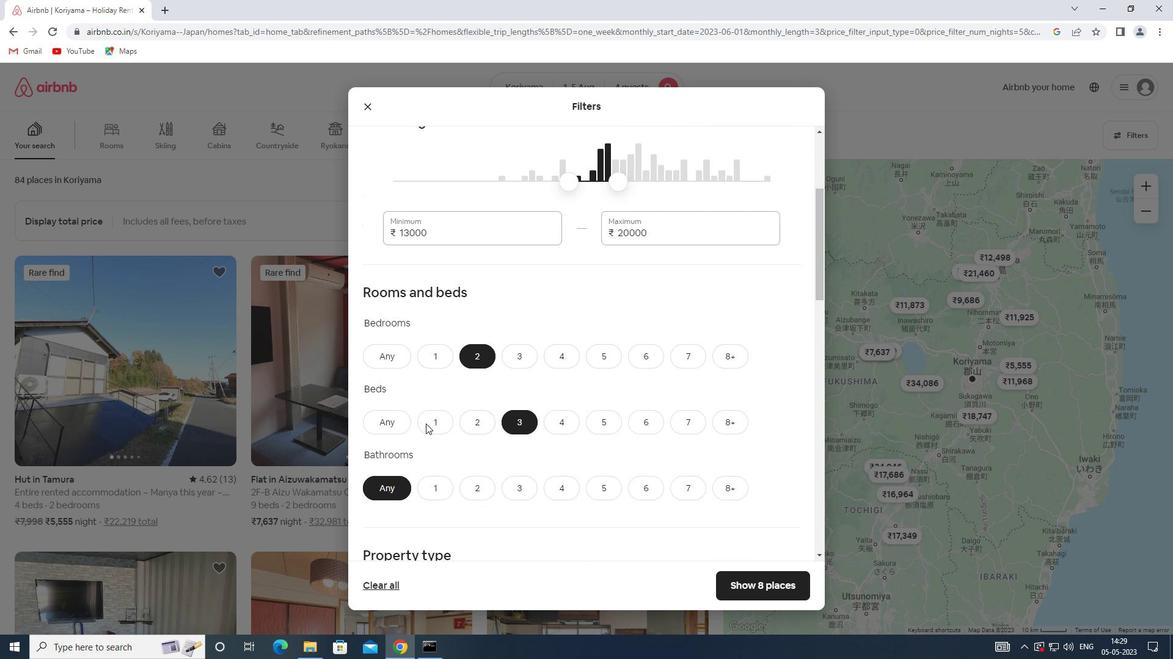 
Action: Mouse moved to (470, 333)
Screenshot: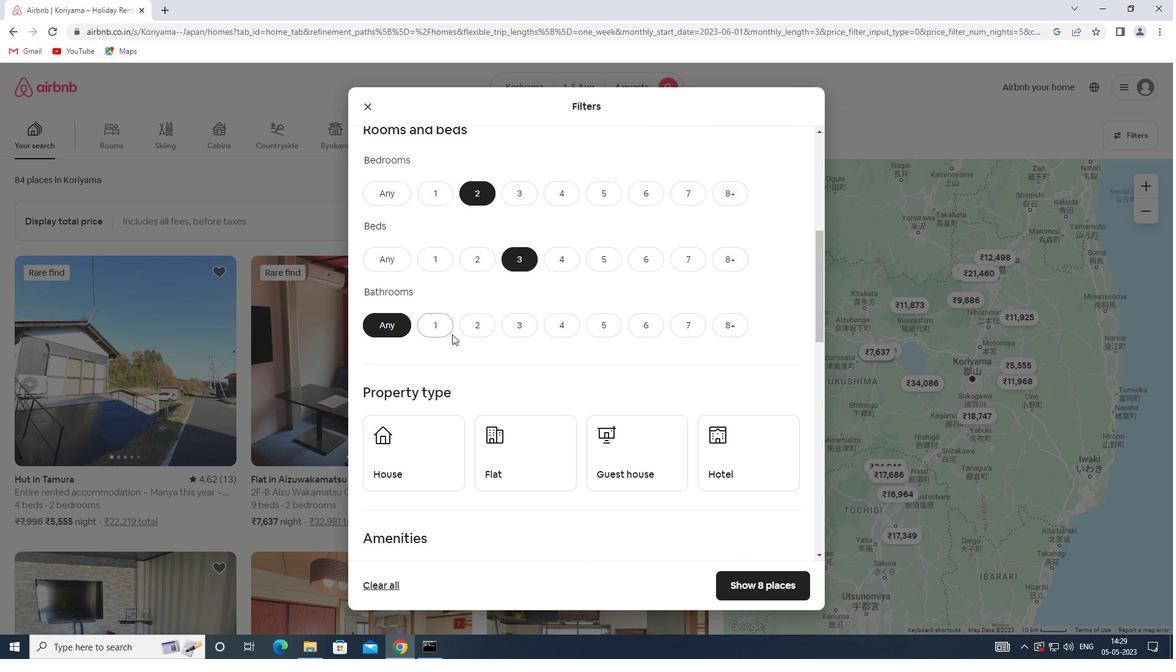 
Action: Mouse pressed left at (470, 333)
Screenshot: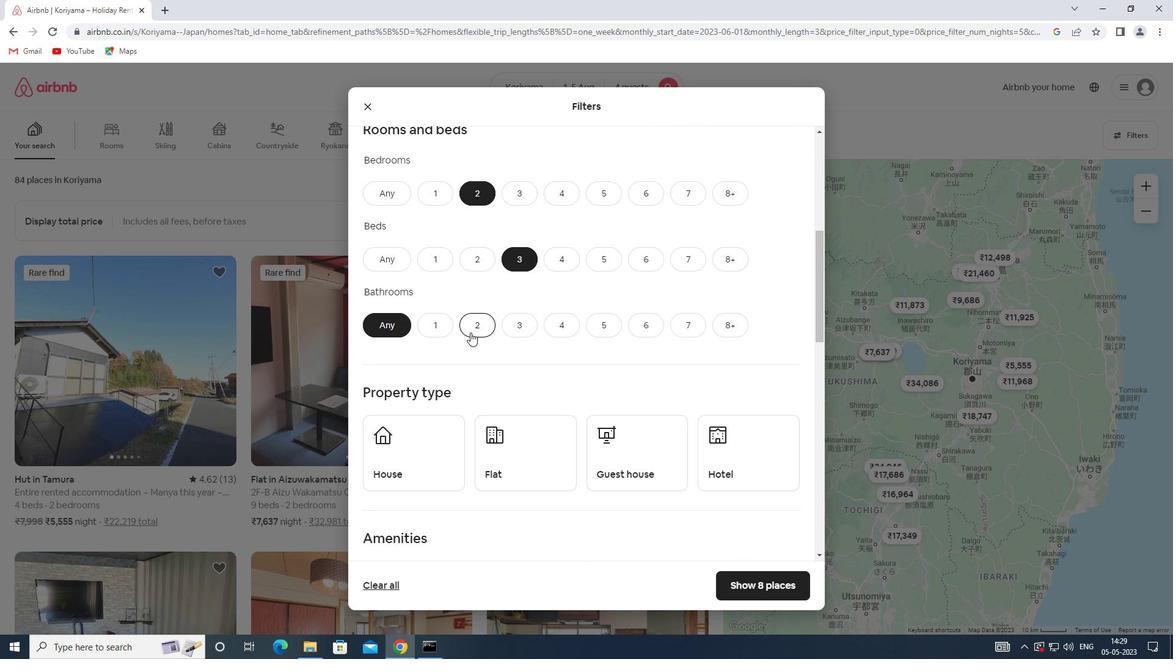 
Action: Mouse scrolled (470, 332) with delta (0, 0)
Screenshot: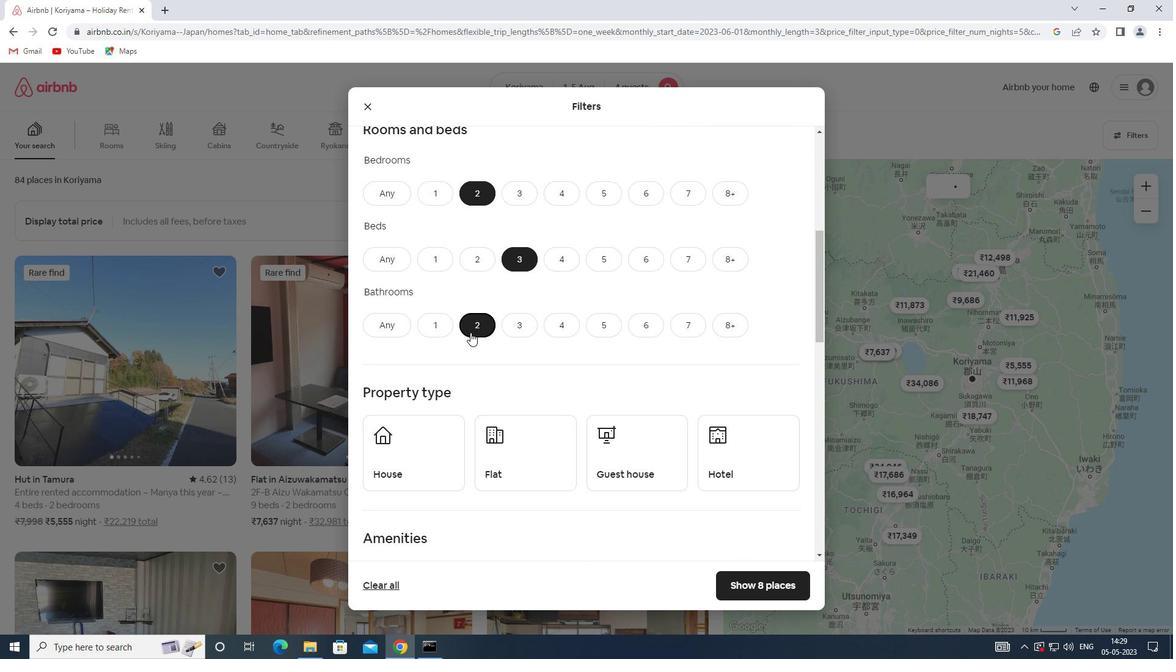 
Action: Mouse moved to (389, 370)
Screenshot: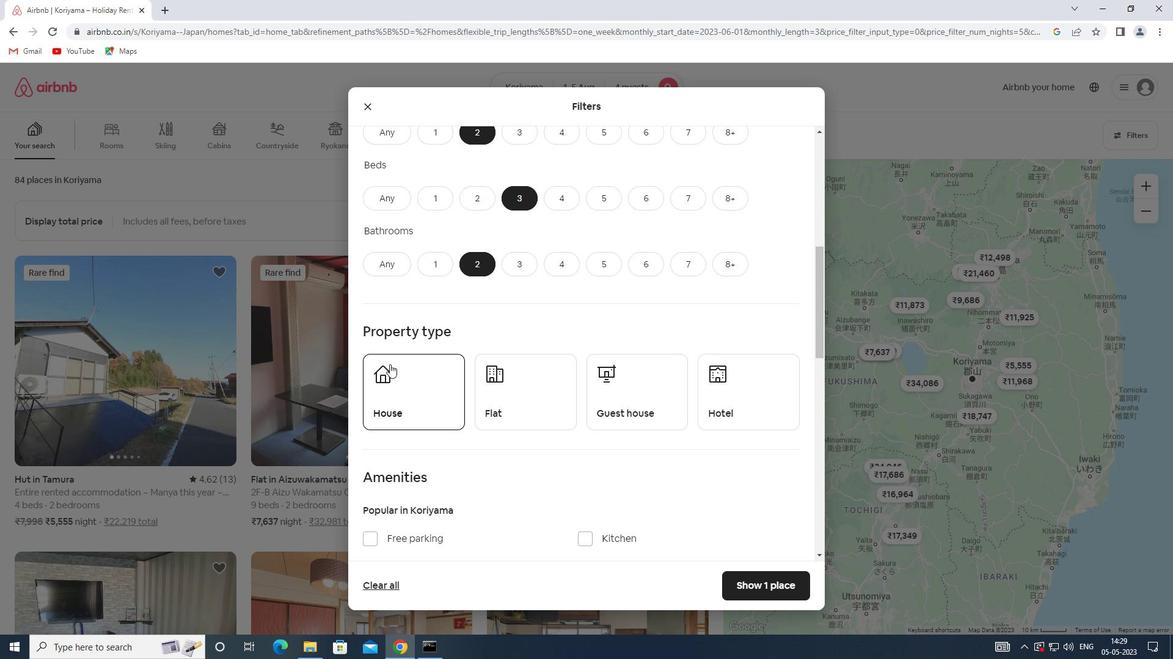
Action: Mouse scrolled (389, 369) with delta (0, 0)
Screenshot: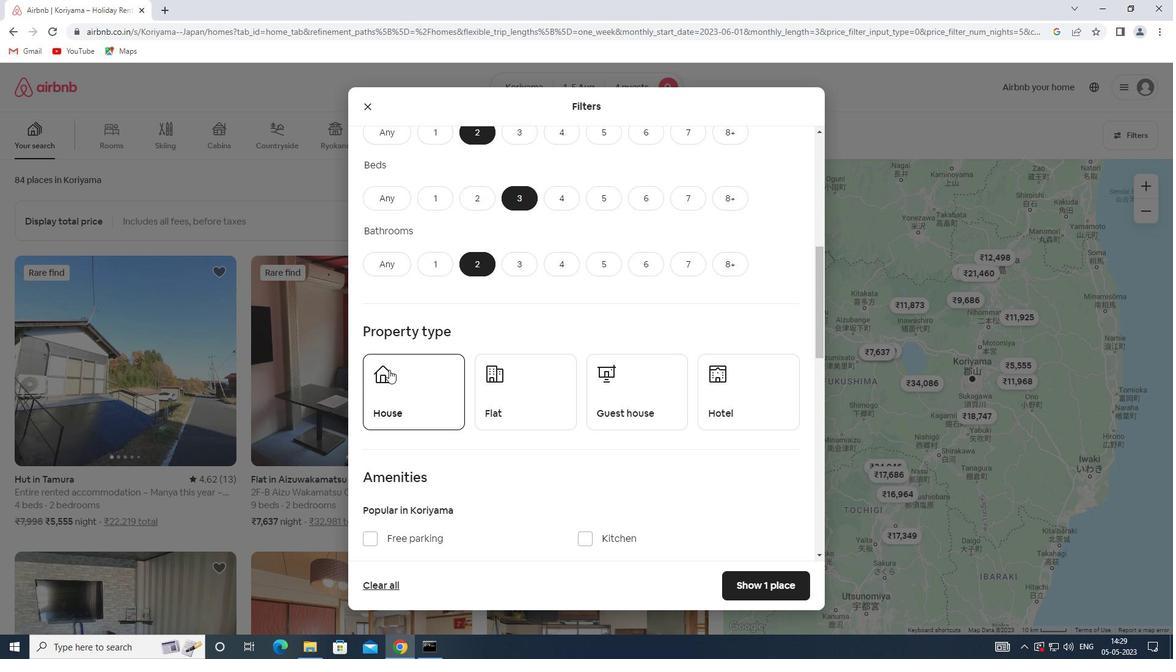 
Action: Mouse moved to (483, 350)
Screenshot: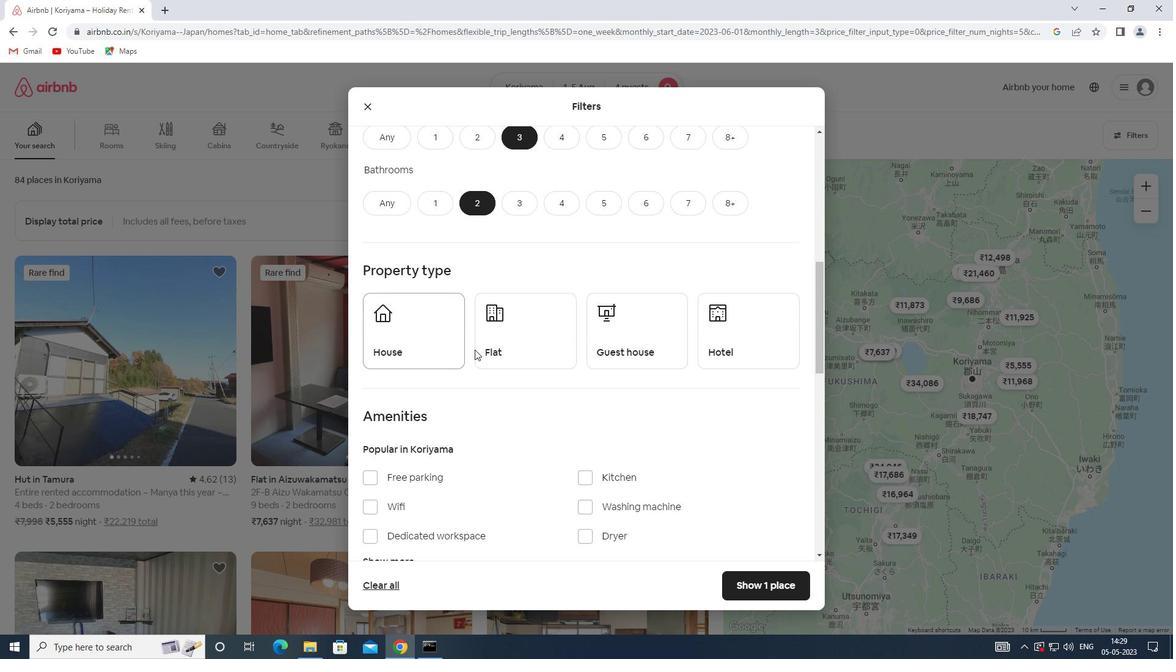 
Action: Mouse pressed left at (483, 350)
Screenshot: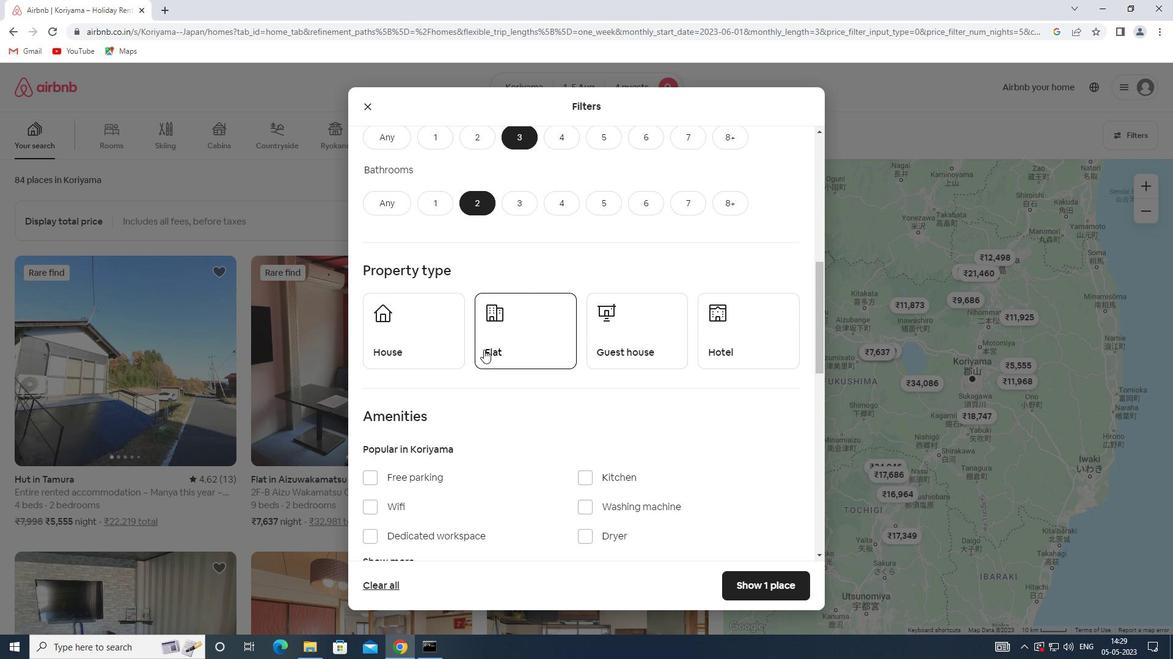 
Action: Mouse moved to (619, 342)
Screenshot: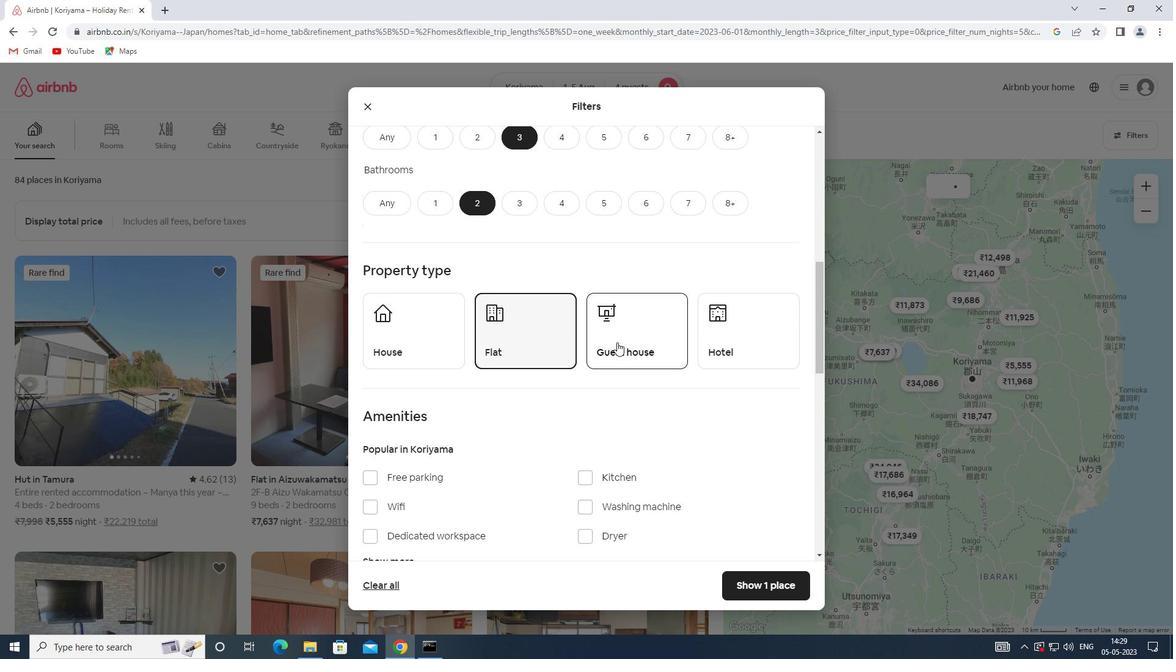 
Action: Mouse pressed left at (619, 342)
Screenshot: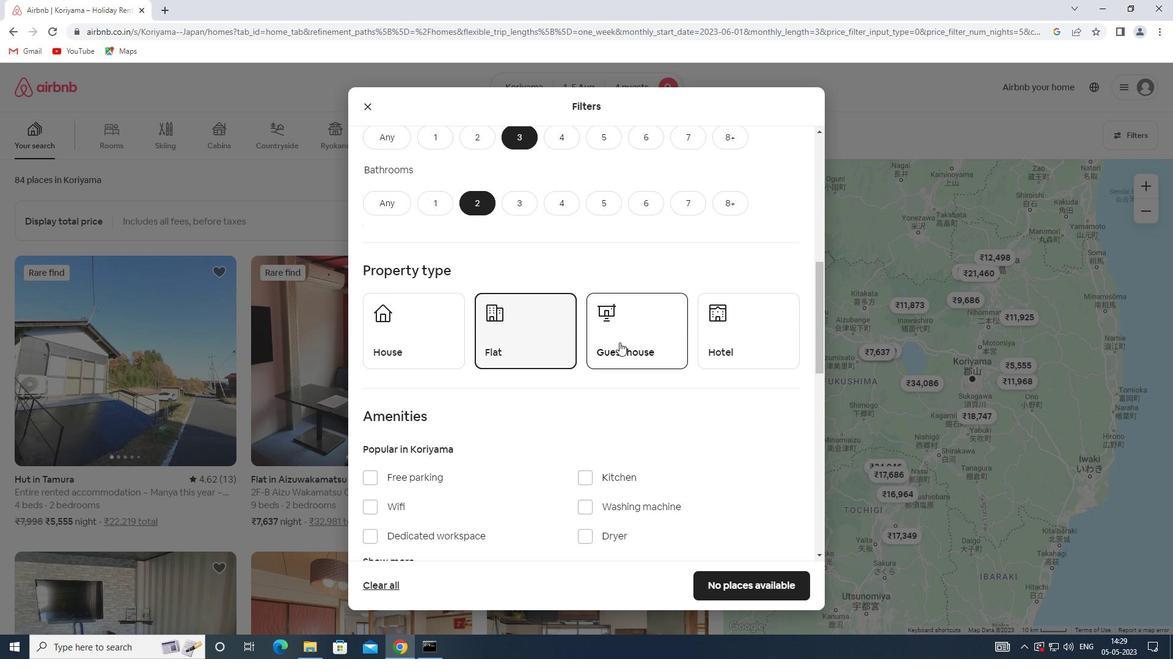 
Action: Mouse moved to (769, 339)
Screenshot: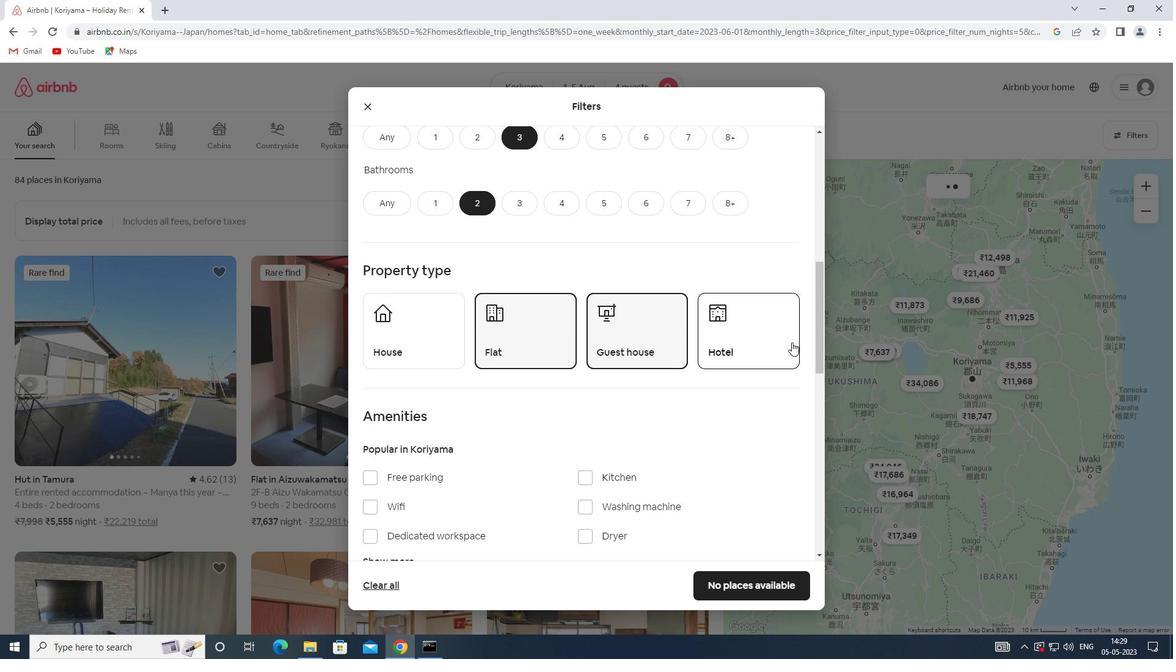 
Action: Mouse pressed left at (769, 339)
Screenshot: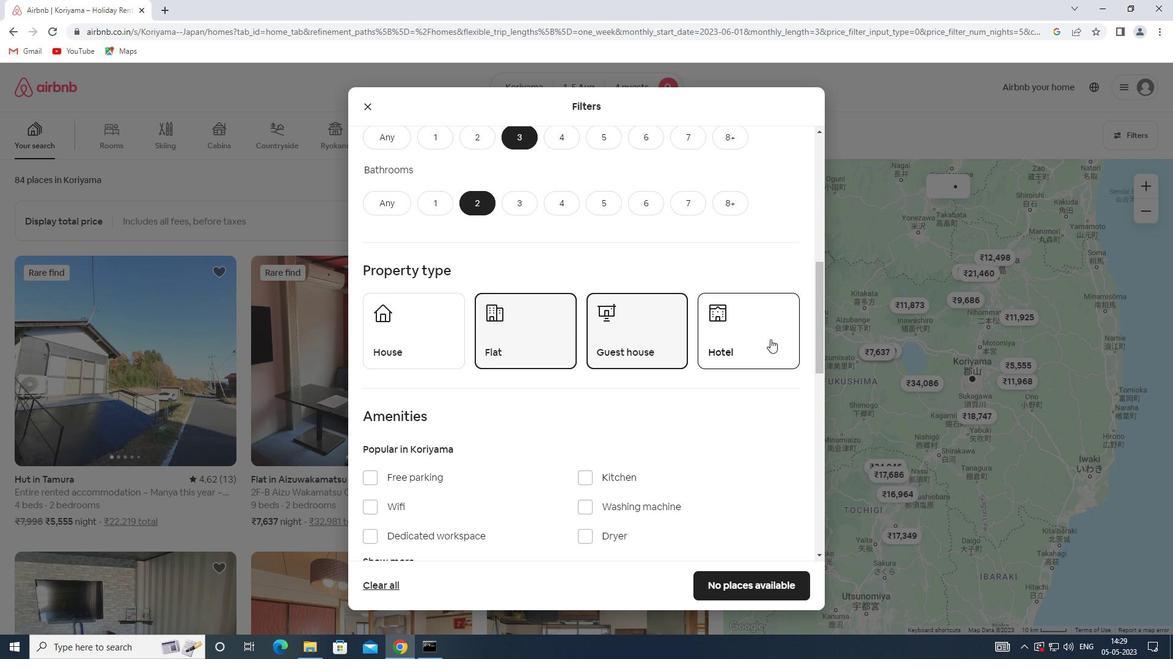 
Action: Mouse moved to (631, 339)
Screenshot: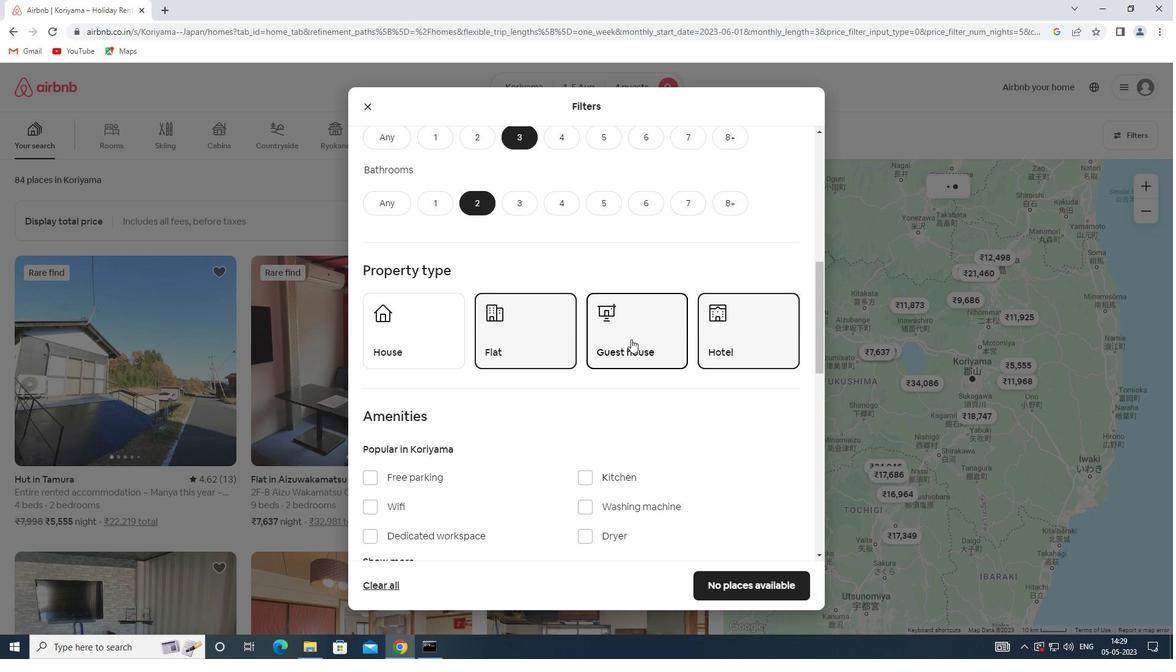 
Action: Mouse scrolled (631, 338) with delta (0, 0)
Screenshot: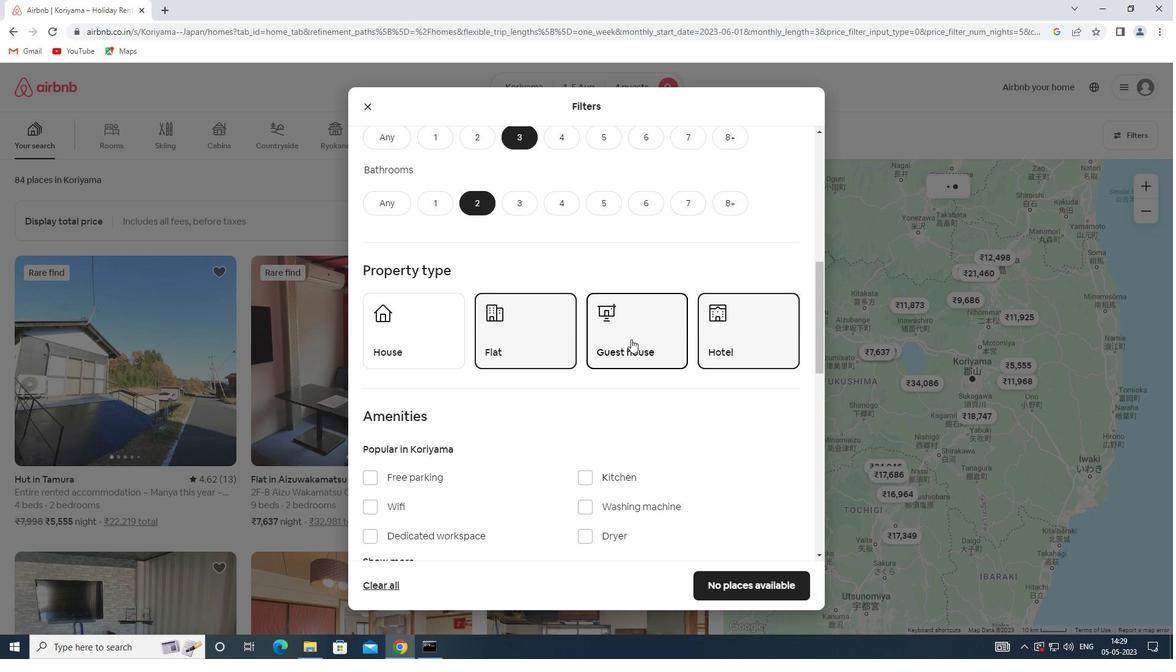 
Action: Mouse scrolled (631, 338) with delta (0, 0)
Screenshot: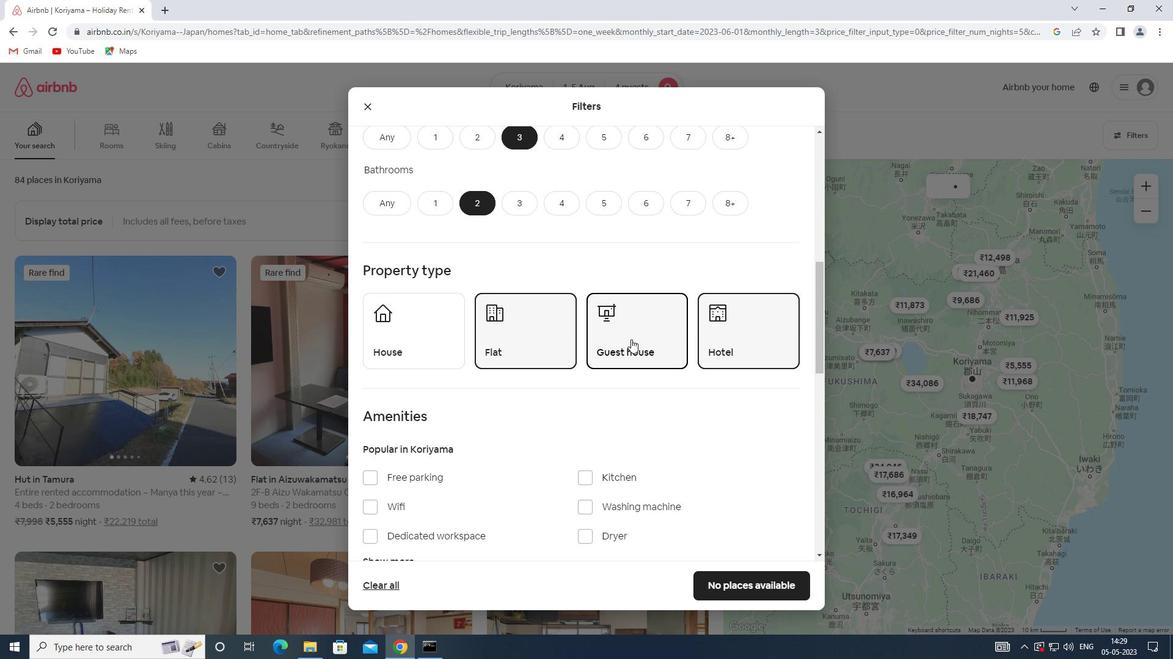 
Action: Mouse scrolled (631, 338) with delta (0, 0)
Screenshot: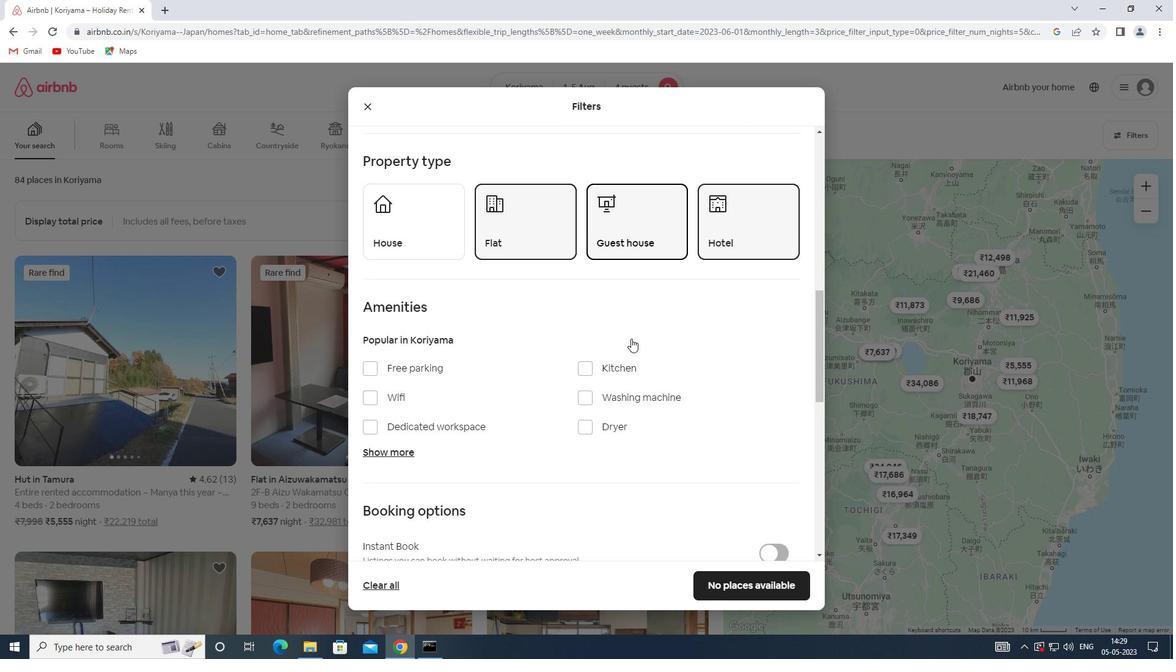 
Action: Mouse scrolled (631, 338) with delta (0, 0)
Screenshot: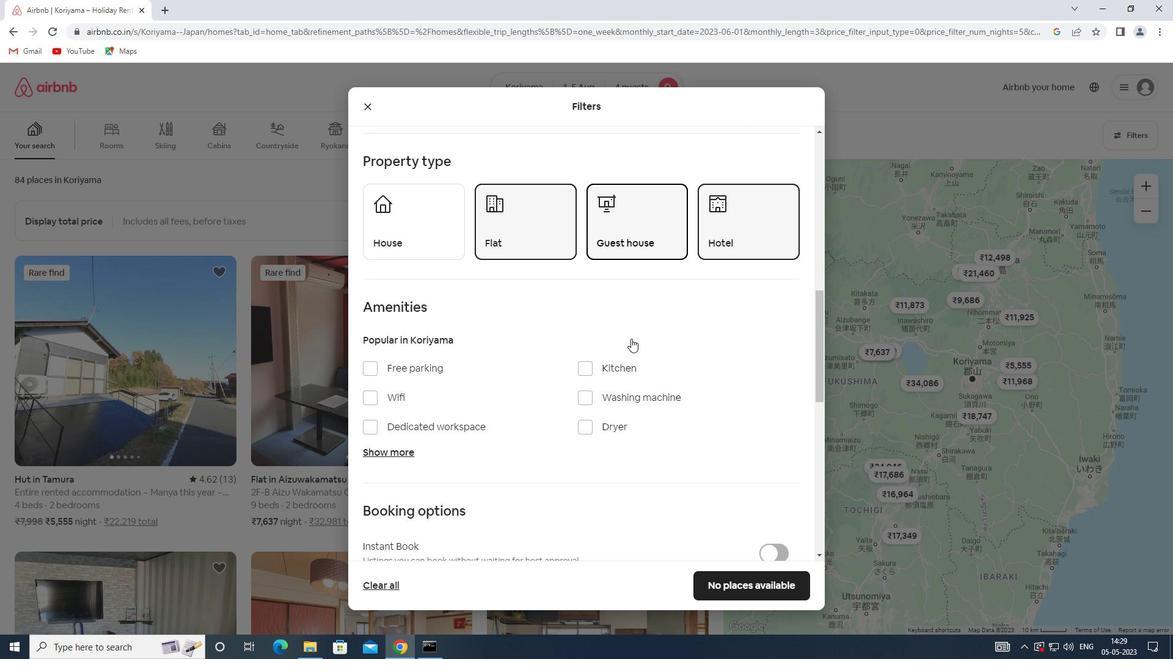 
Action: Mouse scrolled (631, 338) with delta (0, 0)
Screenshot: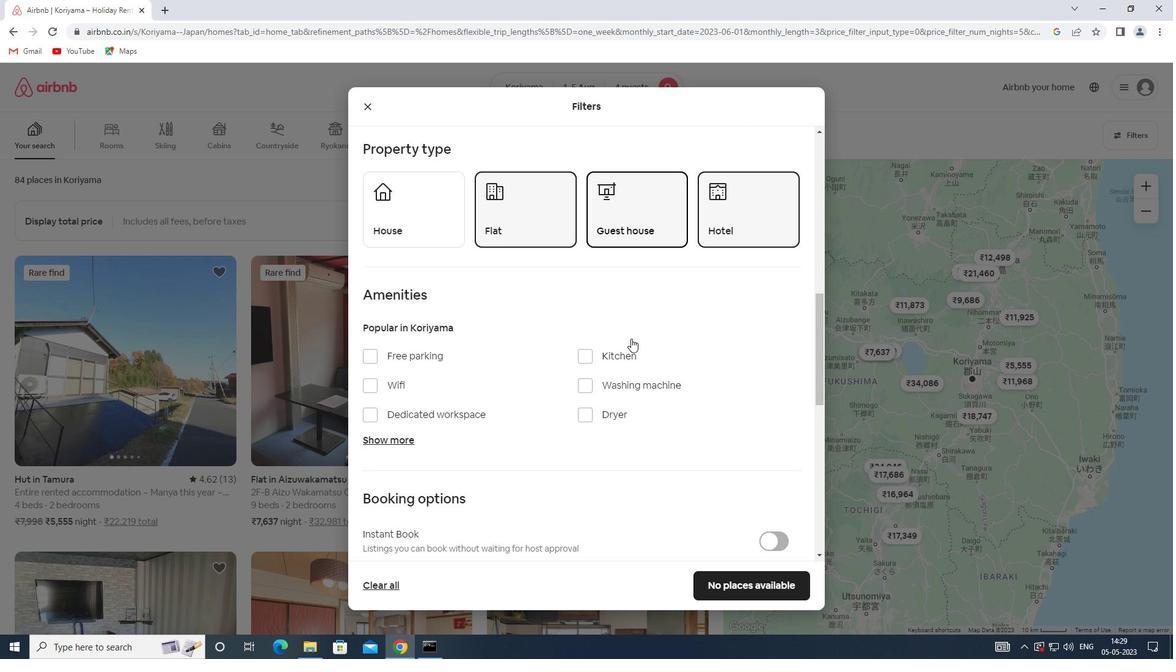 
Action: Mouse moved to (769, 388)
Screenshot: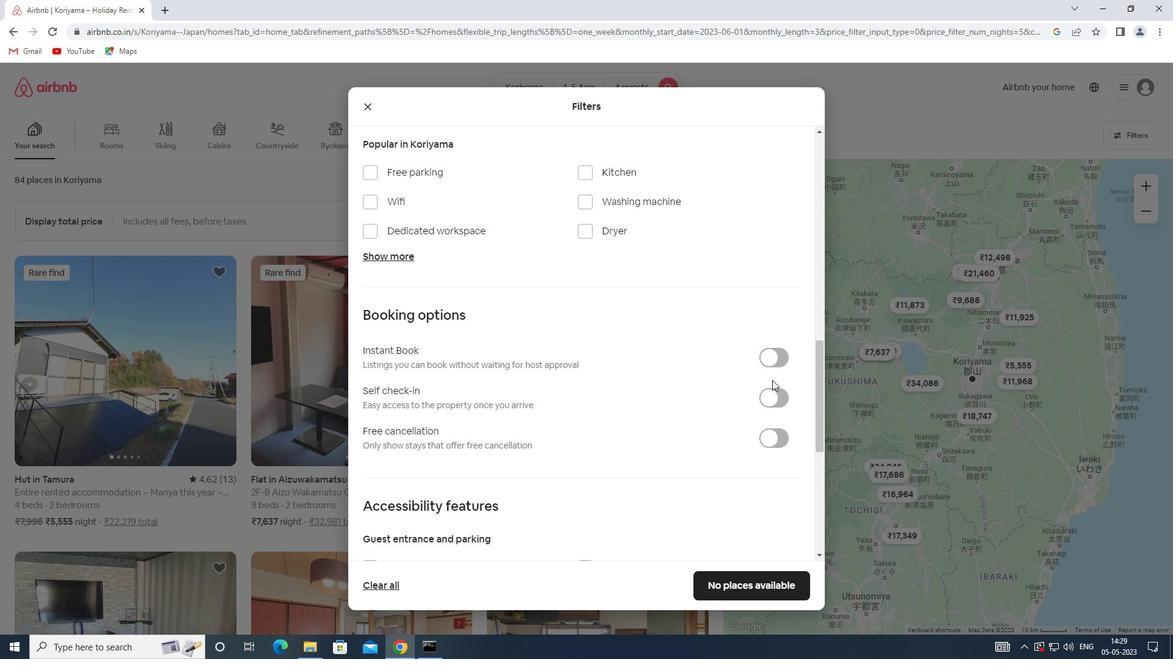 
Action: Mouse pressed left at (769, 388)
Screenshot: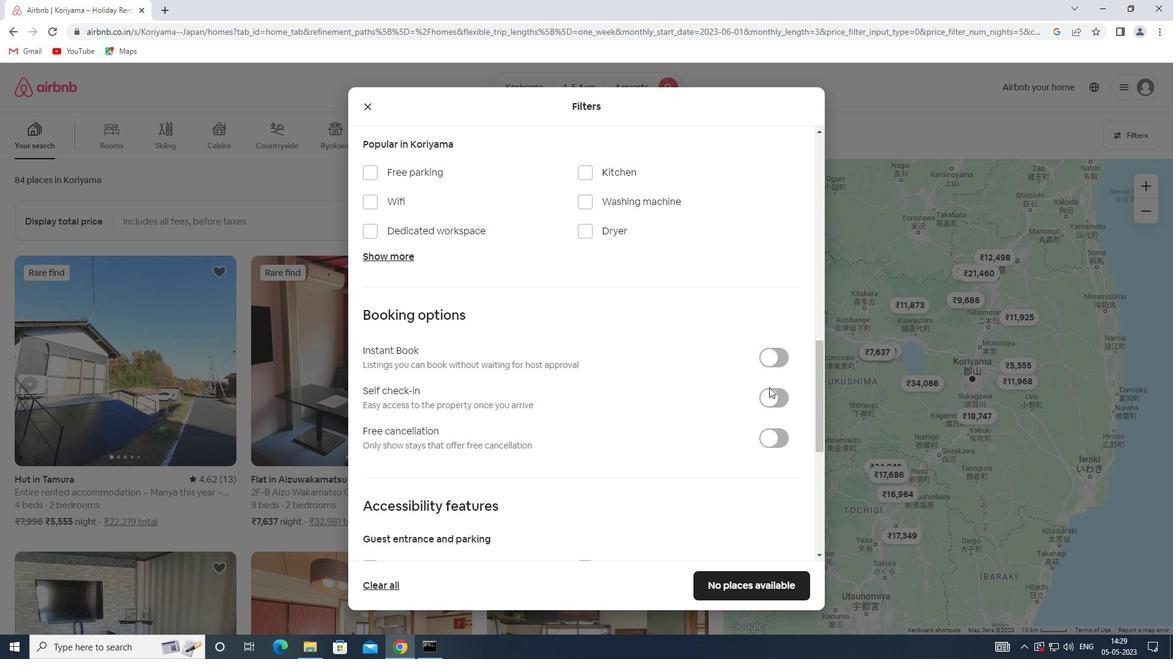 
Action: Mouse moved to (769, 395)
Screenshot: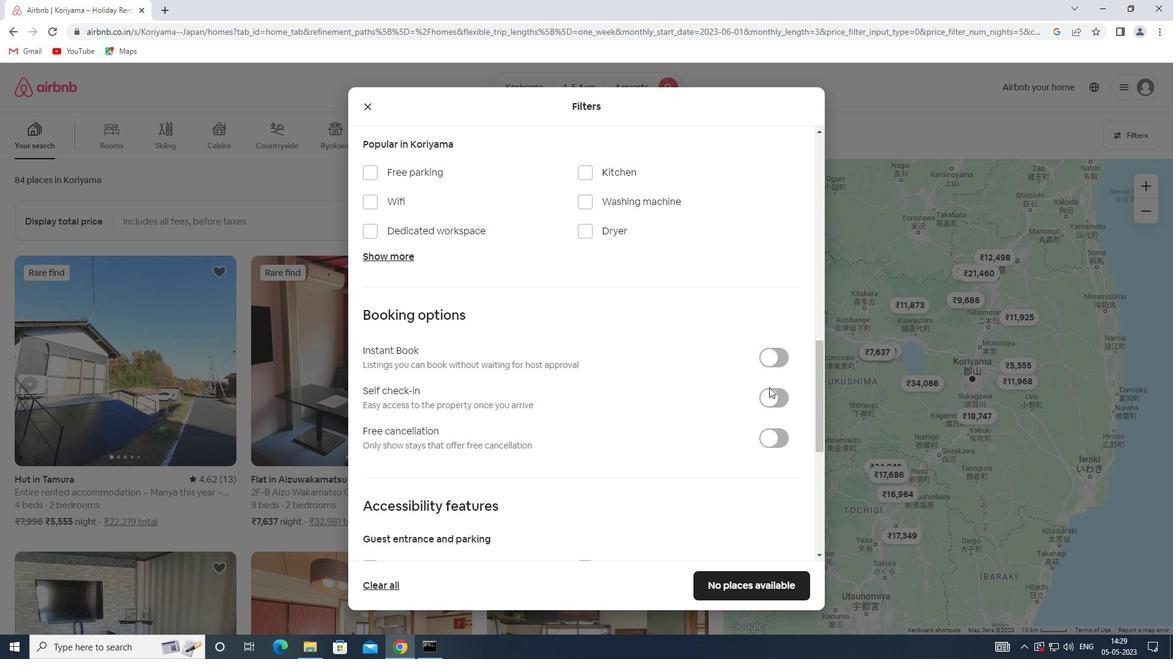 
Action: Mouse pressed left at (769, 395)
Screenshot: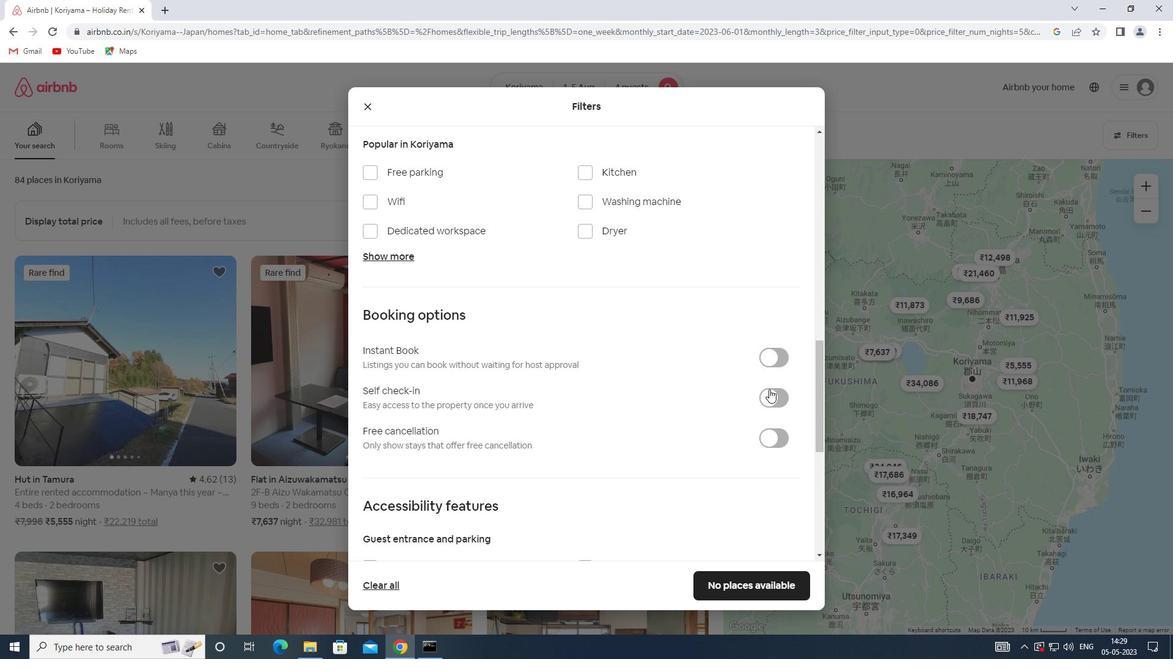 
Action: Mouse moved to (501, 359)
Screenshot: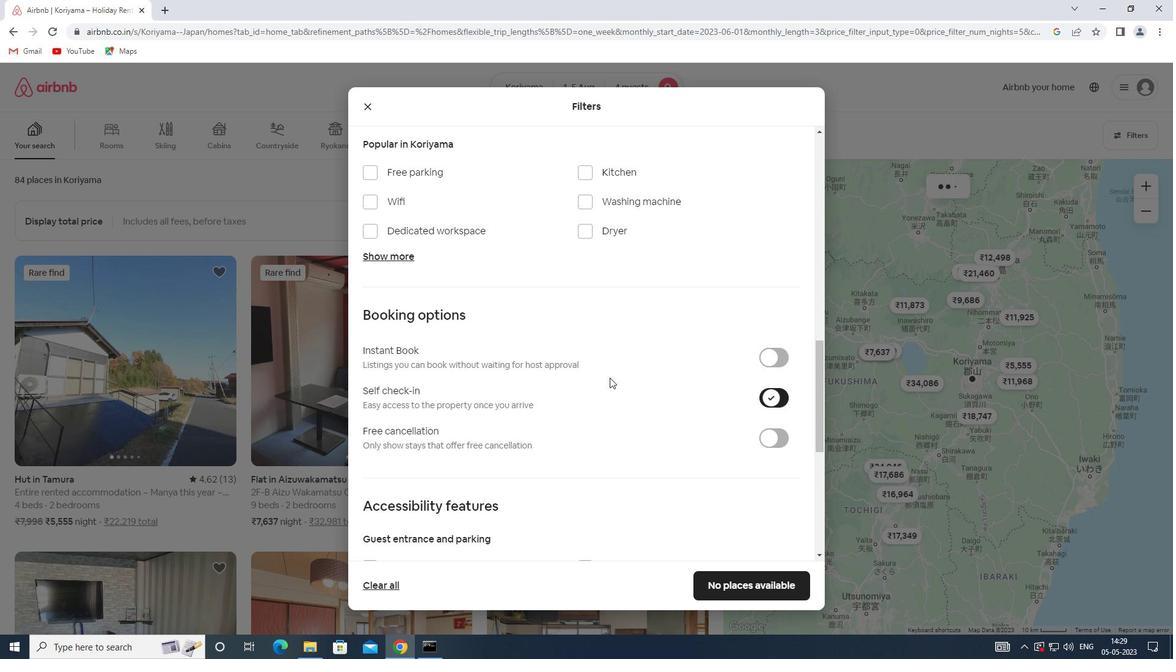 
Action: Mouse scrolled (501, 359) with delta (0, 0)
Screenshot: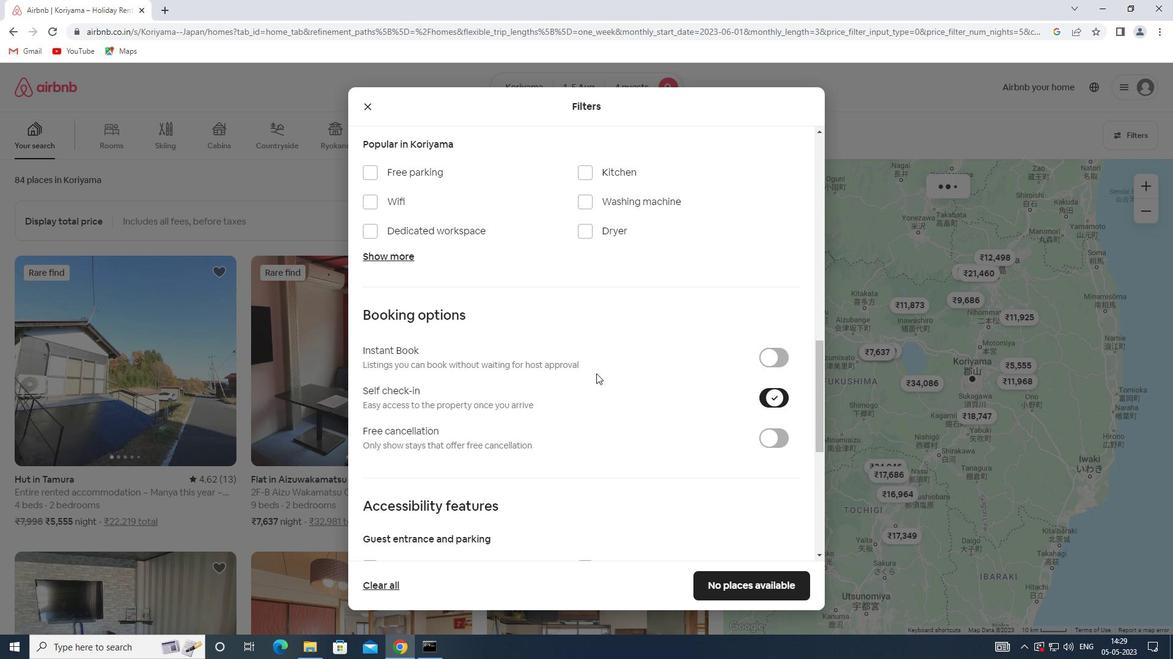 
Action: Mouse scrolled (501, 359) with delta (0, 0)
Screenshot: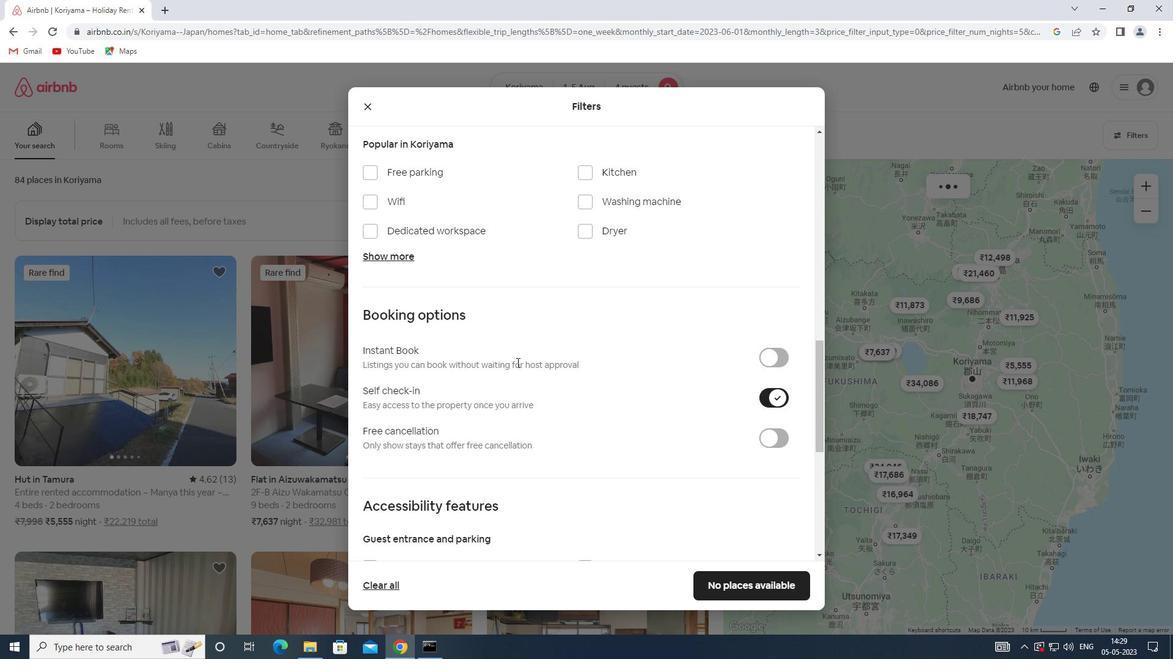 
Action: Mouse scrolled (501, 359) with delta (0, 0)
Screenshot: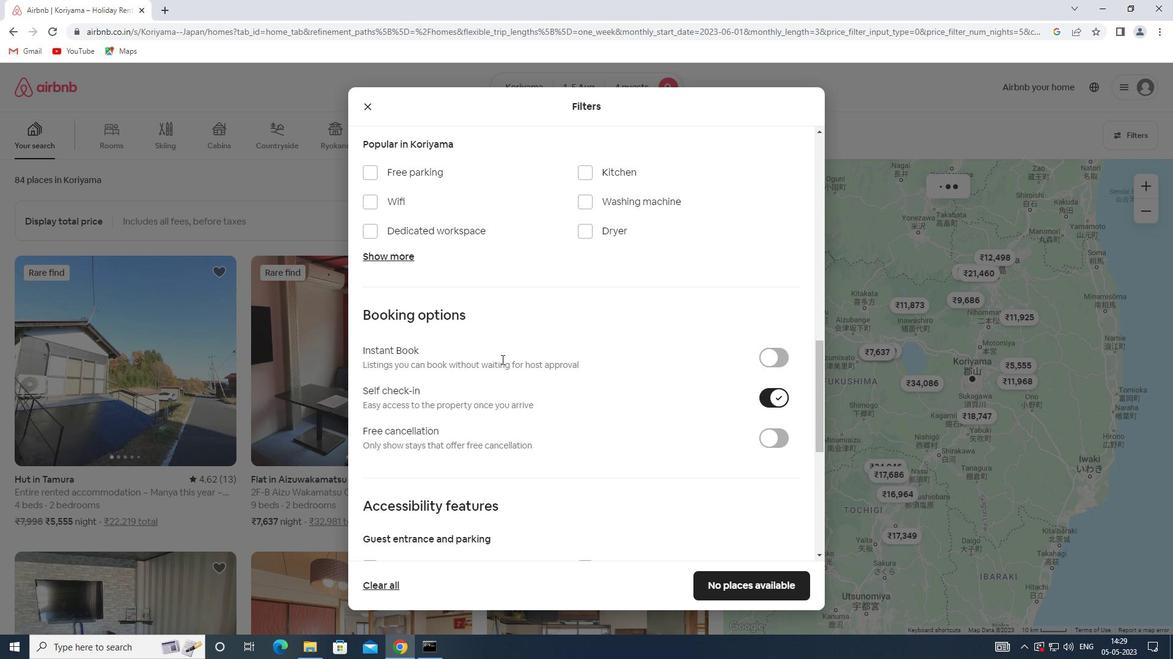 
Action: Mouse scrolled (501, 359) with delta (0, 0)
Screenshot: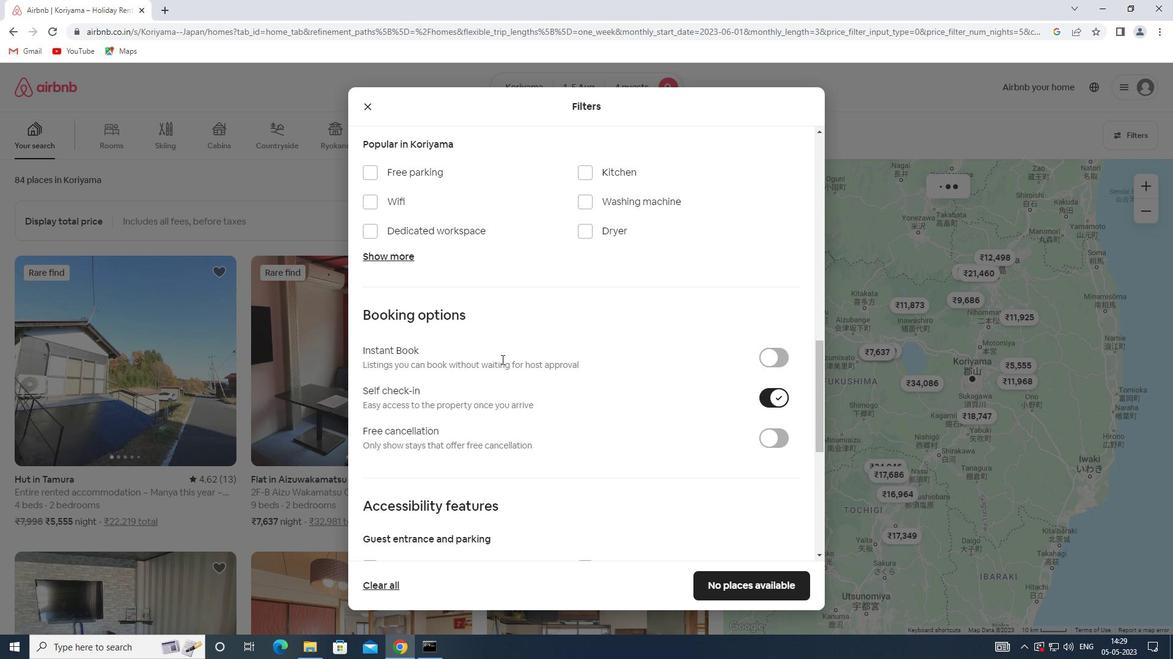 
Action: Mouse scrolled (501, 359) with delta (0, 0)
Screenshot: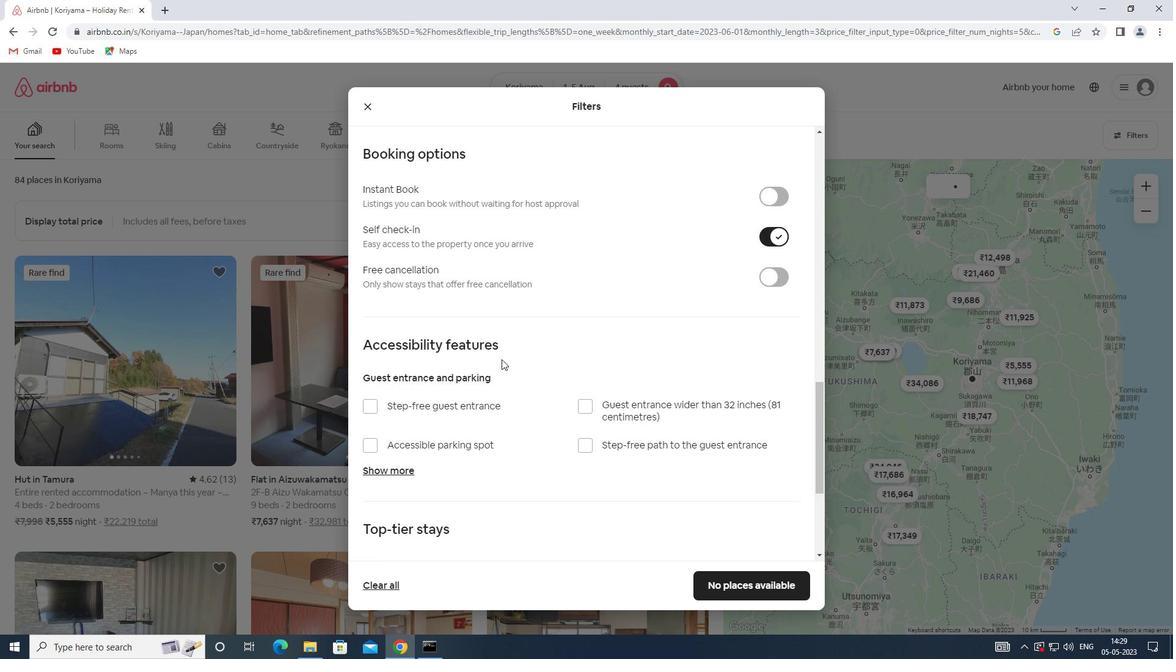 
Action: Mouse scrolled (501, 359) with delta (0, 0)
Screenshot: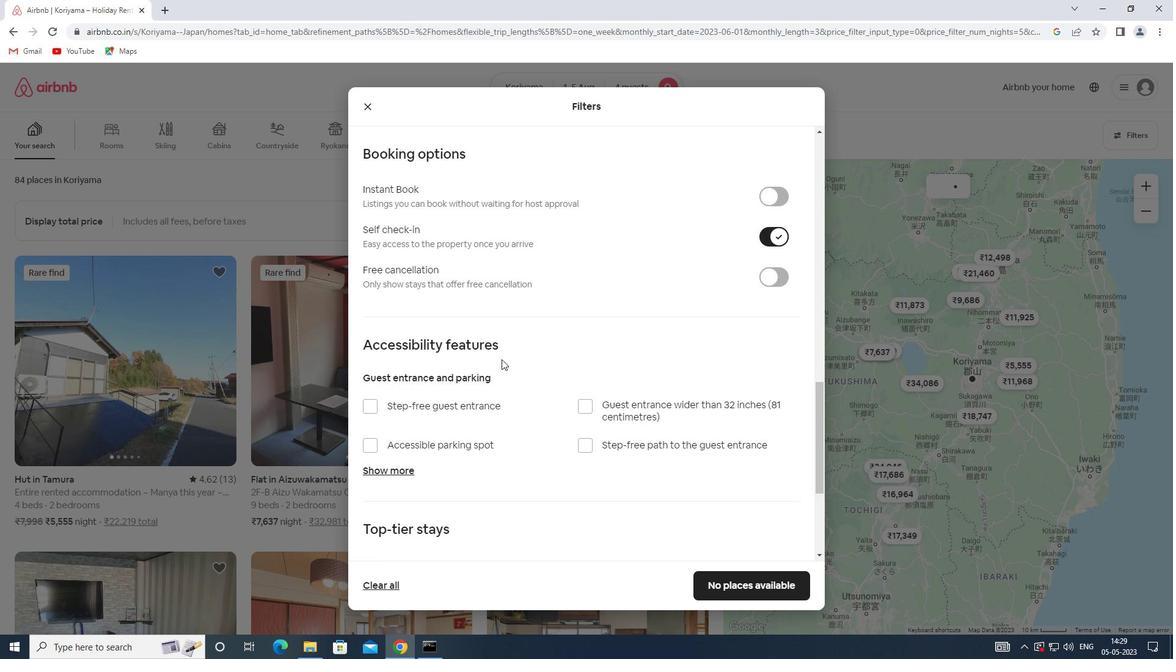 
Action: Mouse scrolled (501, 359) with delta (0, 0)
Screenshot: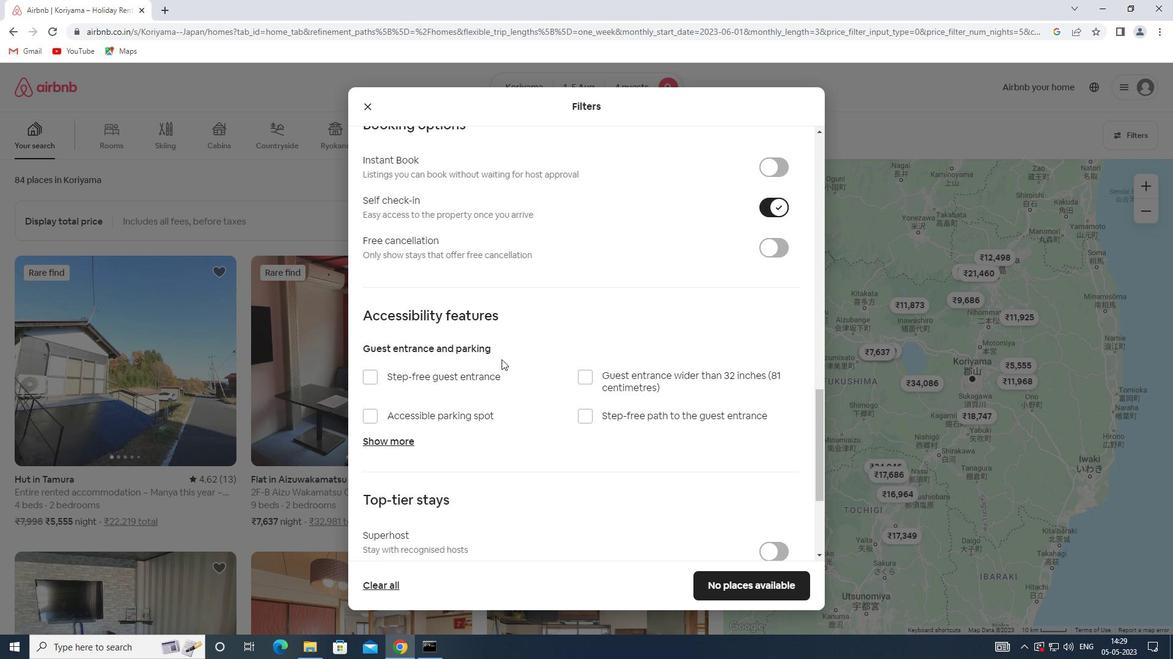 
Action: Mouse moved to (390, 468)
Screenshot: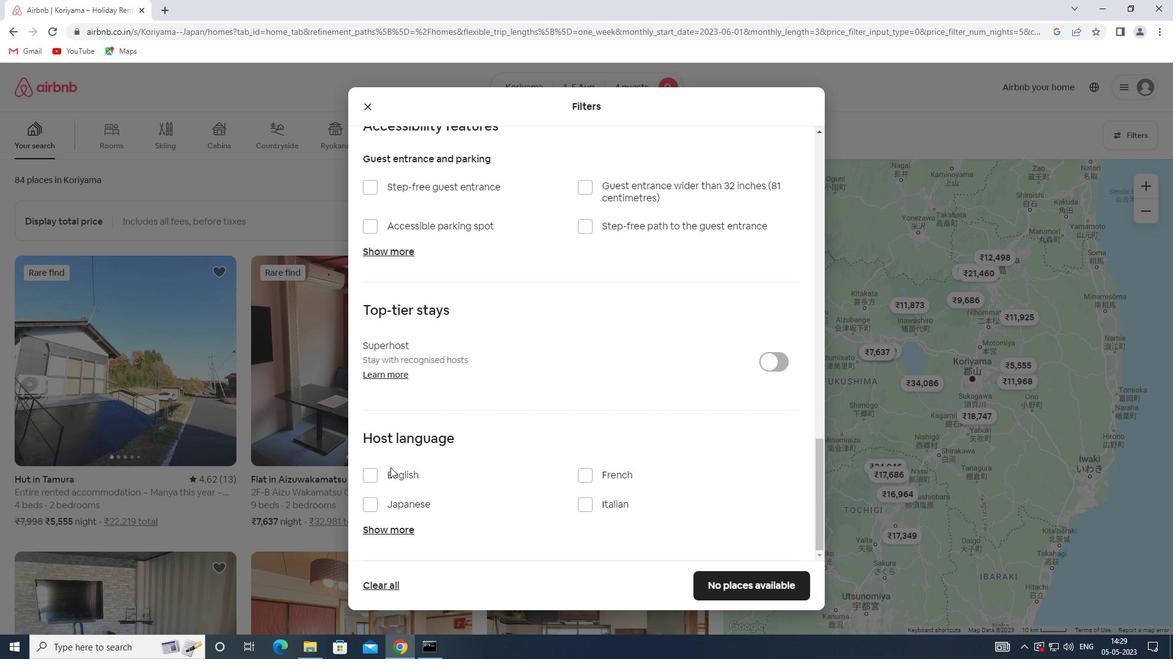 
Action: Mouse pressed left at (390, 468)
Screenshot: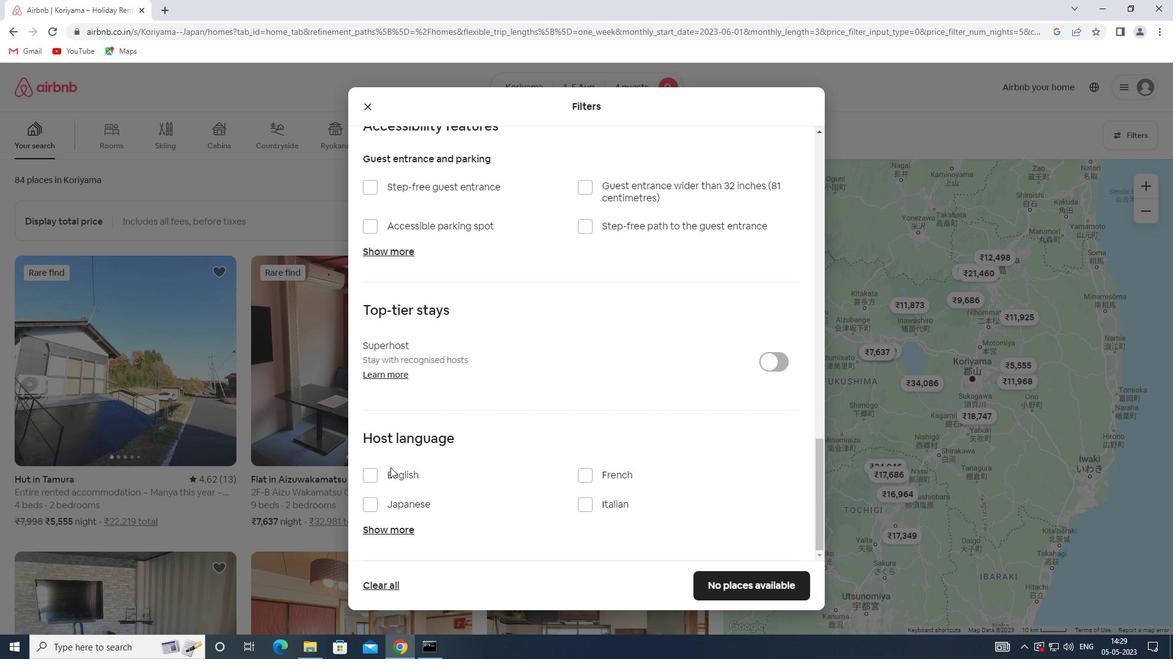 
Action: Mouse moved to (394, 472)
Screenshot: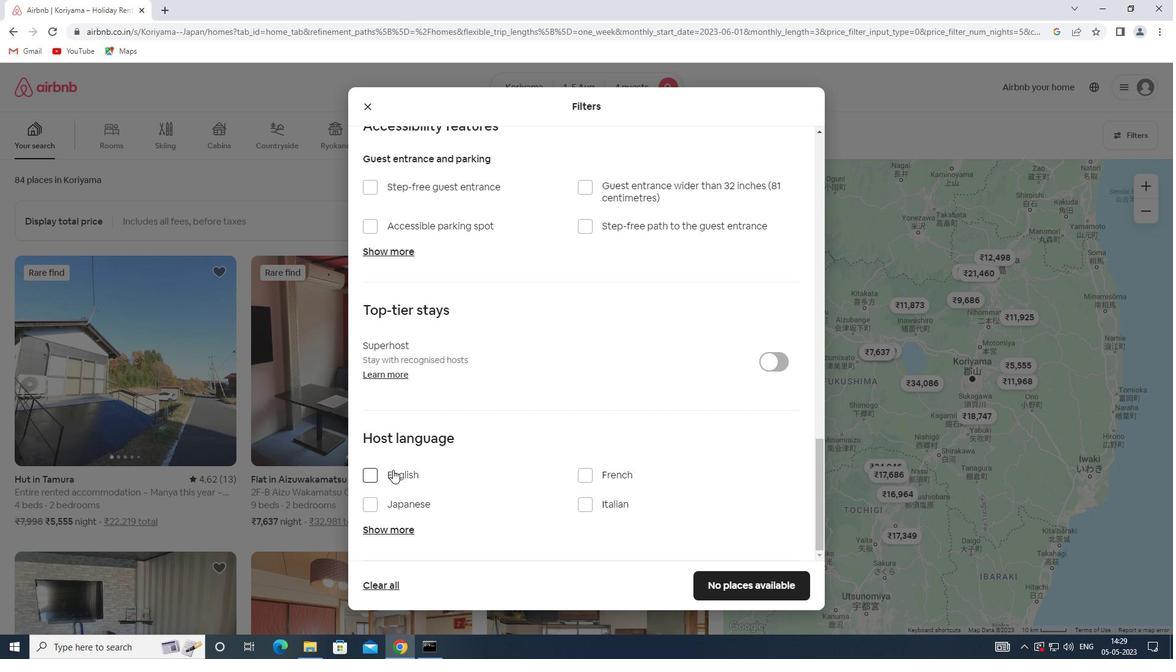 
Action: Mouse pressed left at (394, 472)
Screenshot: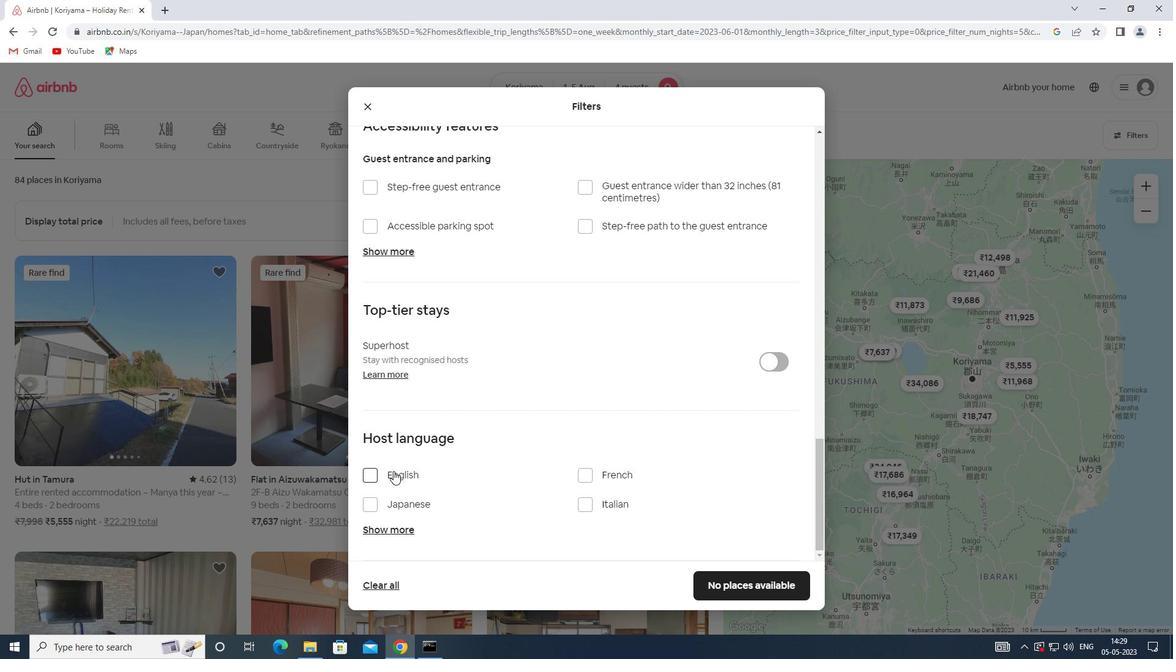 
Action: Mouse moved to (725, 579)
Screenshot: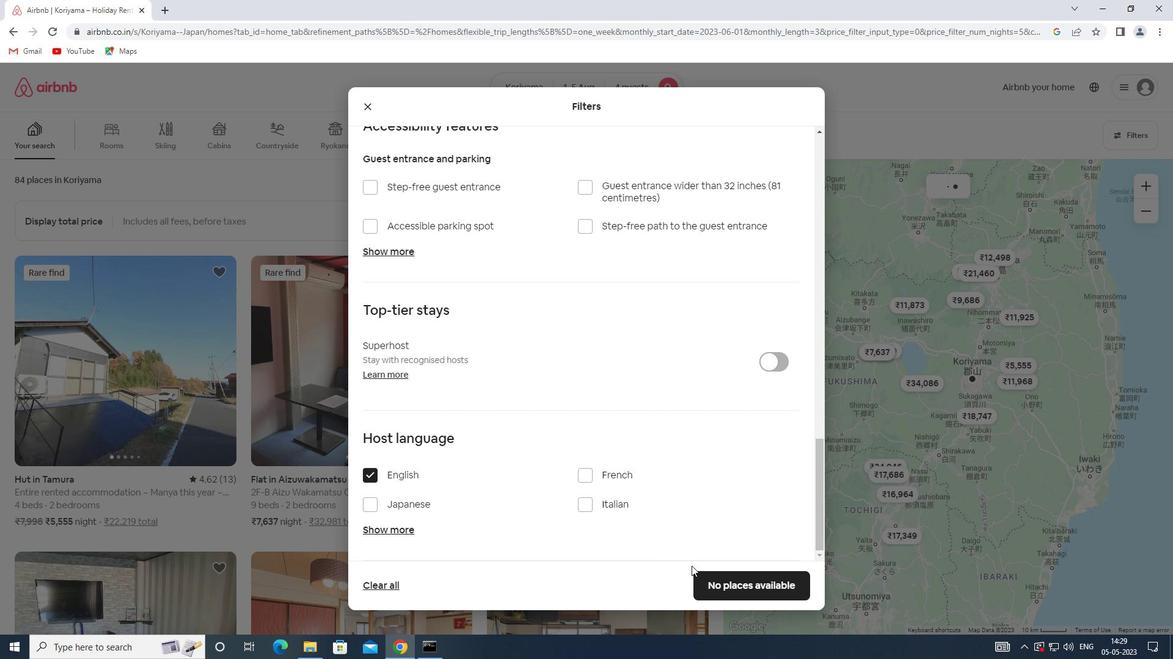 
Action: Mouse pressed left at (725, 579)
Screenshot: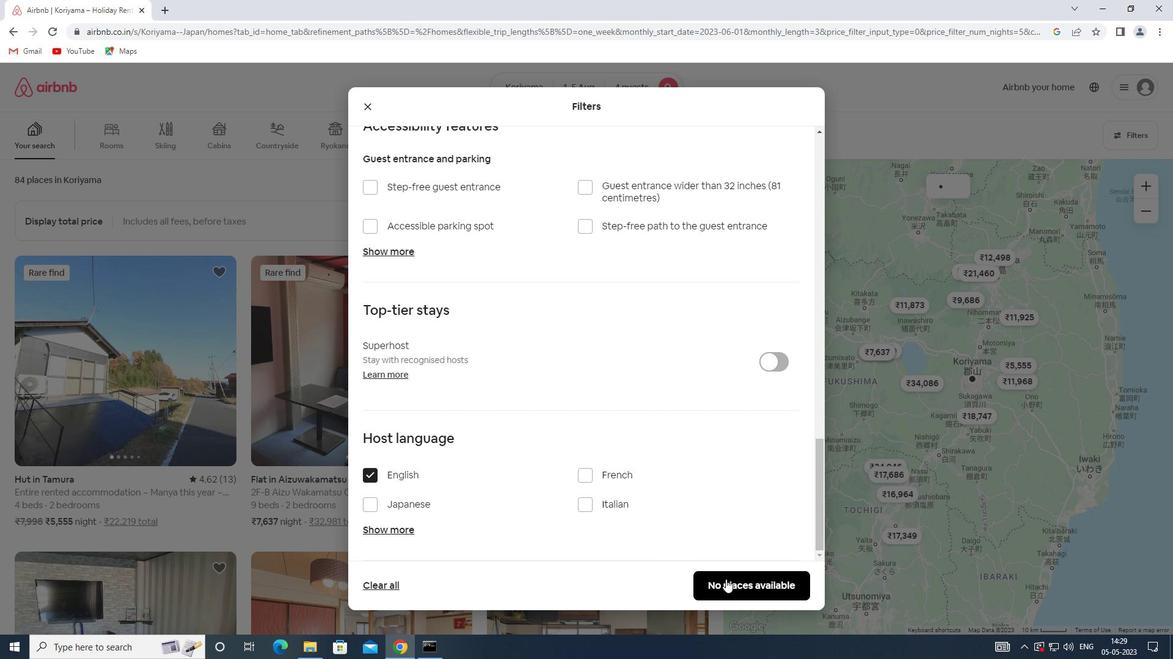 
